 Task: In the Contact  Sadie.Williams@bloomingdales.com, Create email and send with subject: 'Elevate Your Success: Introducing a Transformative Opportunity', and with mail content 'Good Morning,_x000D_
Welcome to a community of trailblazers and innovators. Discover a transformative opportunity that will empower you to thrive in your industry._x000D_
Thanks & Regards', attach the document: Agenda.pdf and insert image: visitingcard.jpg. Below Thanks and Regards, write facebook and insert the URL: 'www.facebook.com'. Mark checkbox to create task to follow up : In 1 week. Logged in from softage.10@softage.net
Action: Mouse moved to (77, 71)
Screenshot: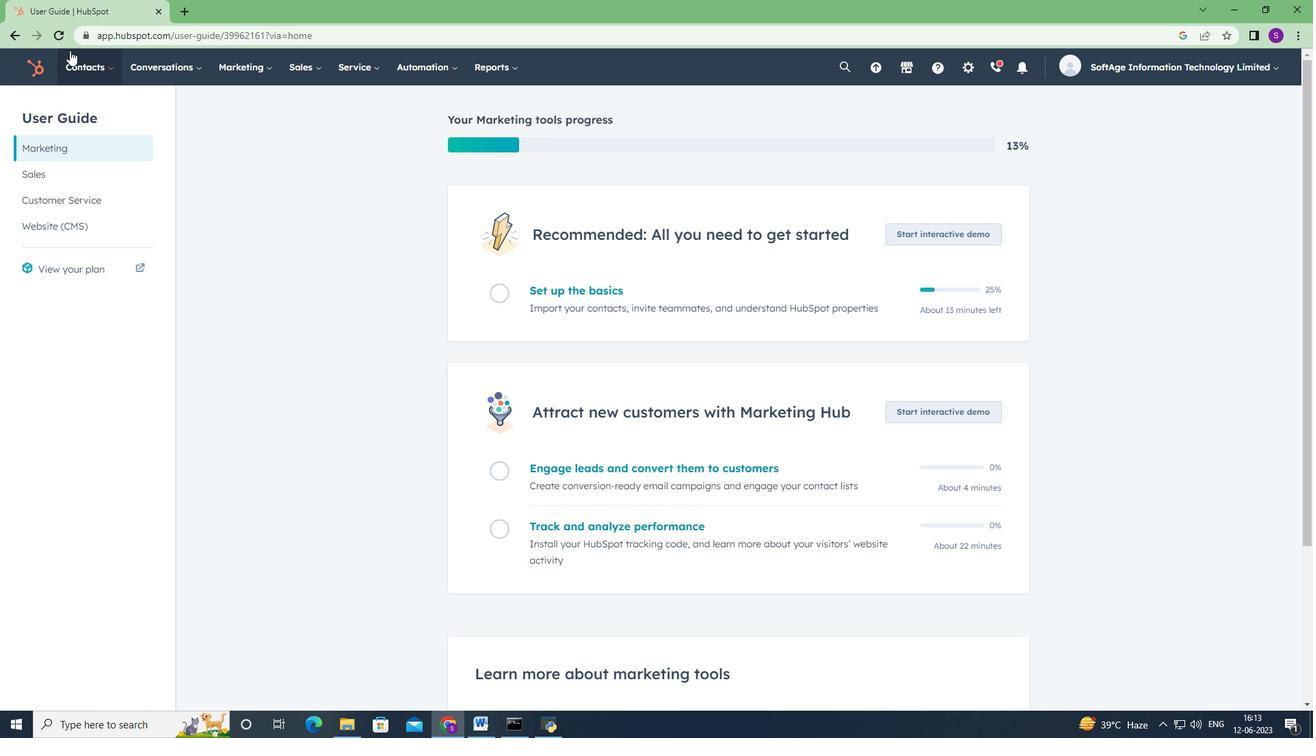 
Action: Mouse pressed left at (77, 71)
Screenshot: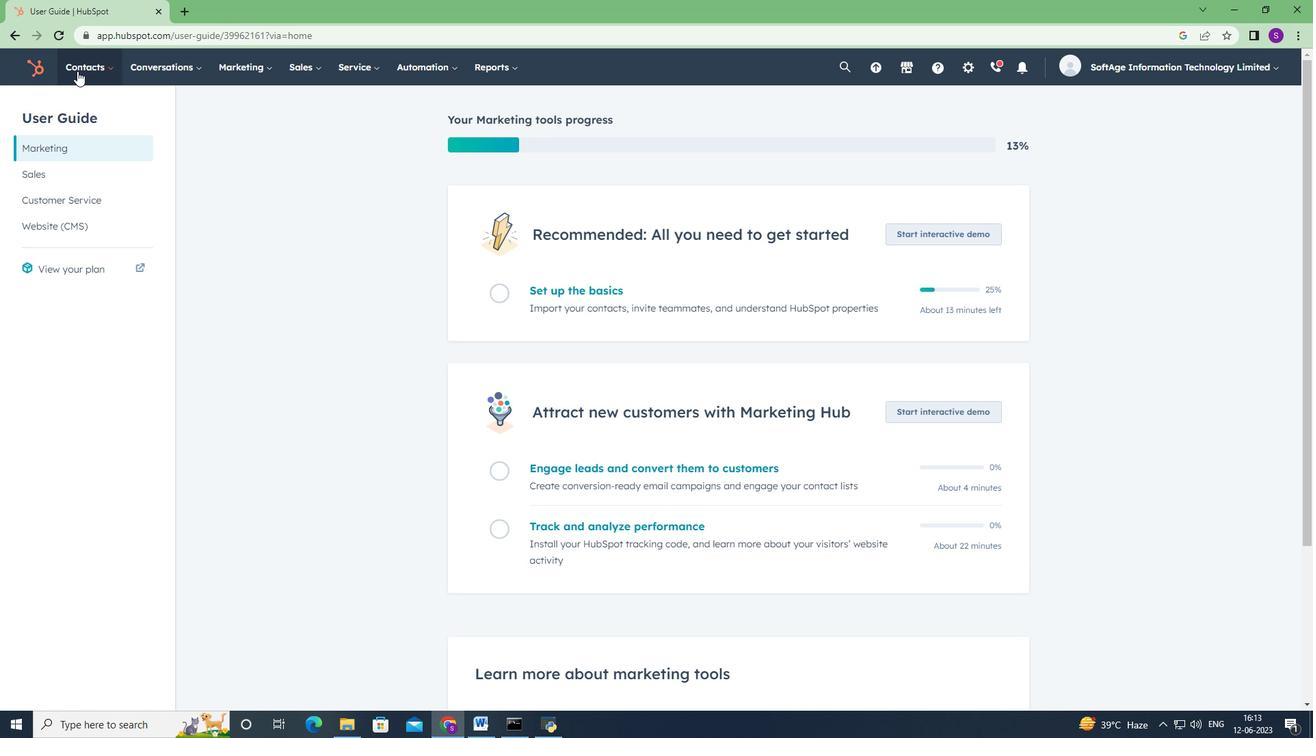 
Action: Mouse moved to (112, 140)
Screenshot: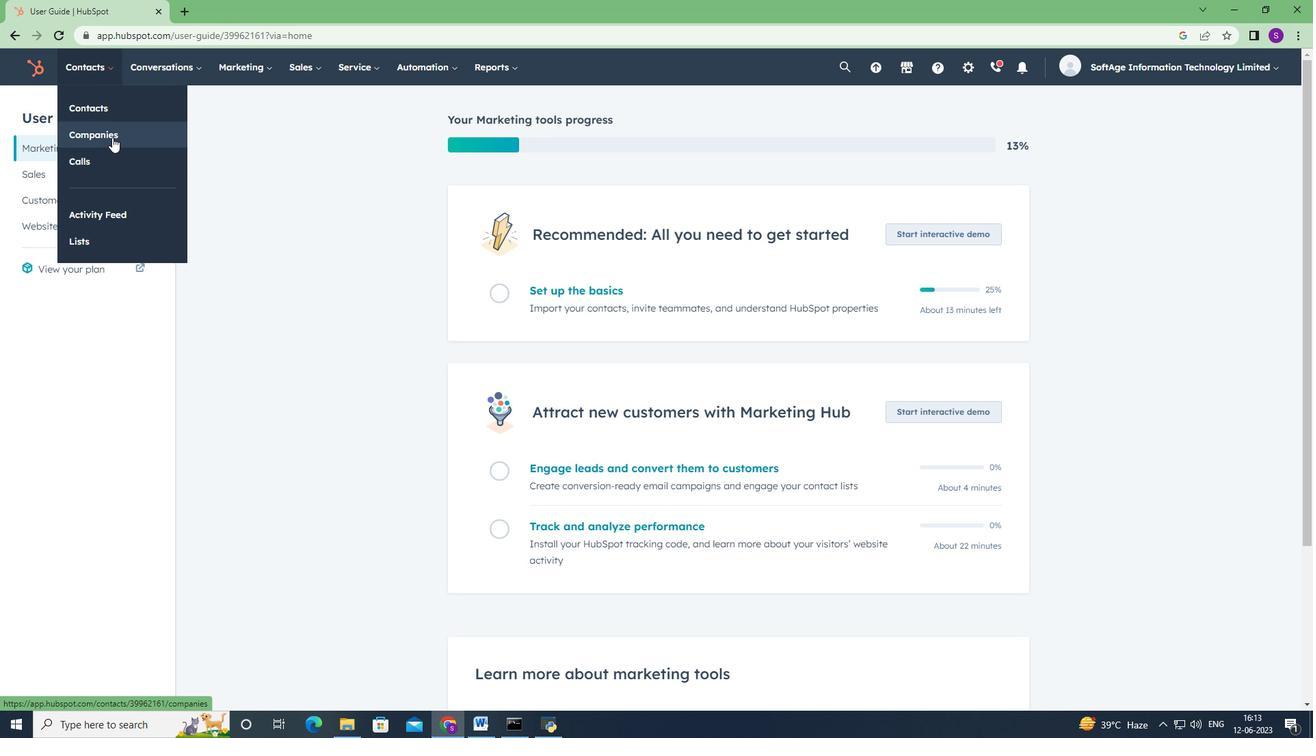 
Action: Mouse pressed left at (112, 140)
Screenshot: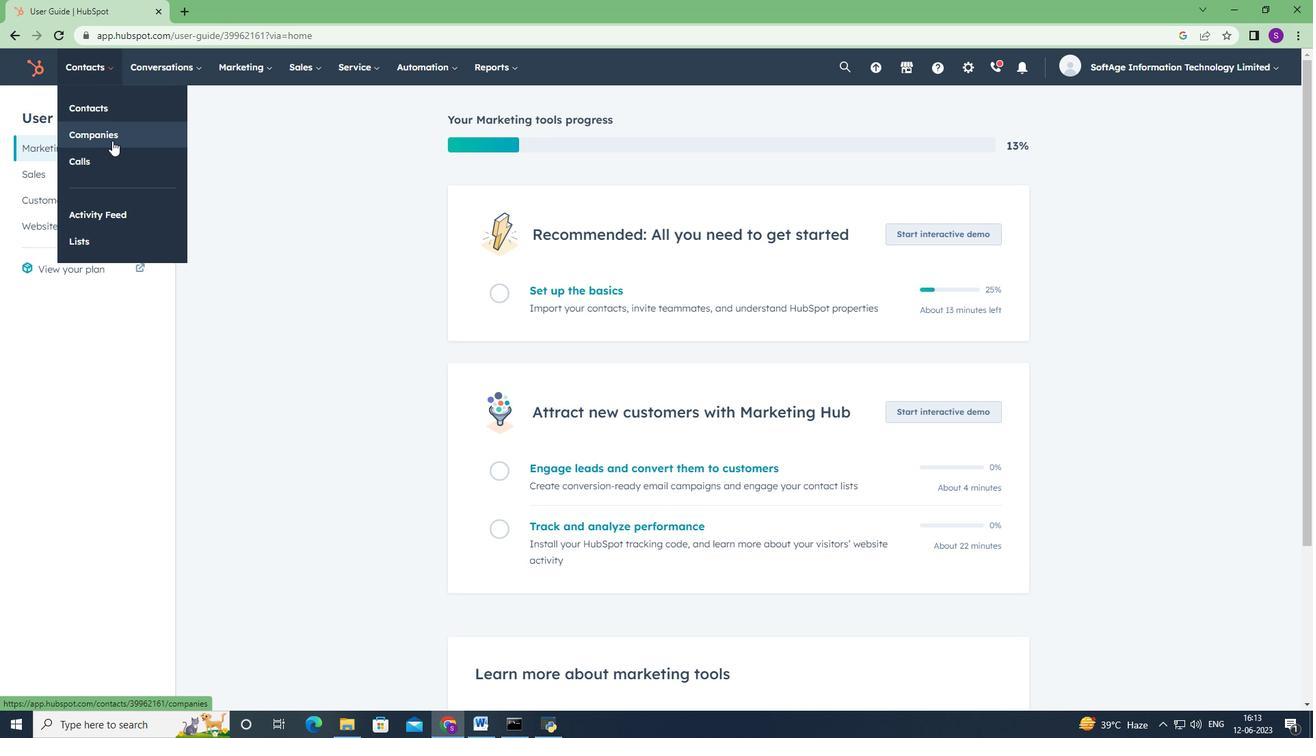 
Action: Mouse moved to (94, 66)
Screenshot: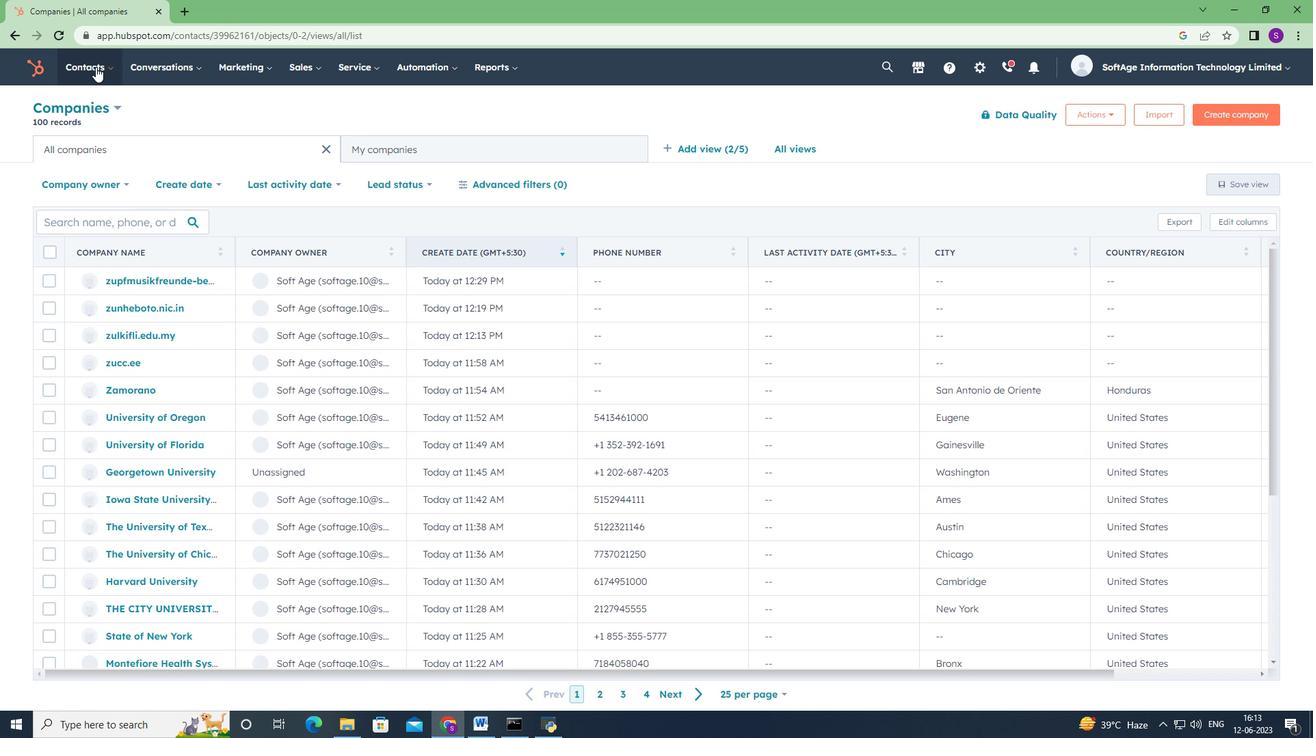 
Action: Mouse pressed left at (94, 66)
Screenshot: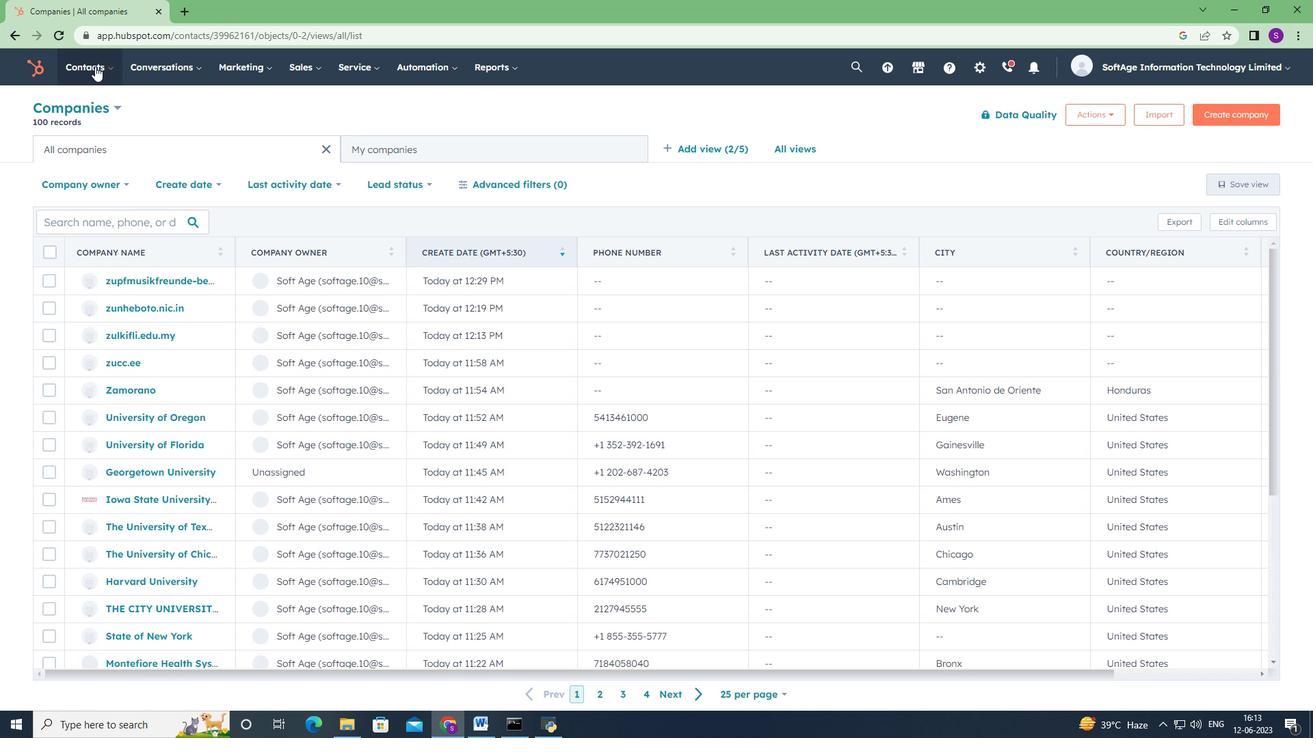 
Action: Mouse moved to (90, 106)
Screenshot: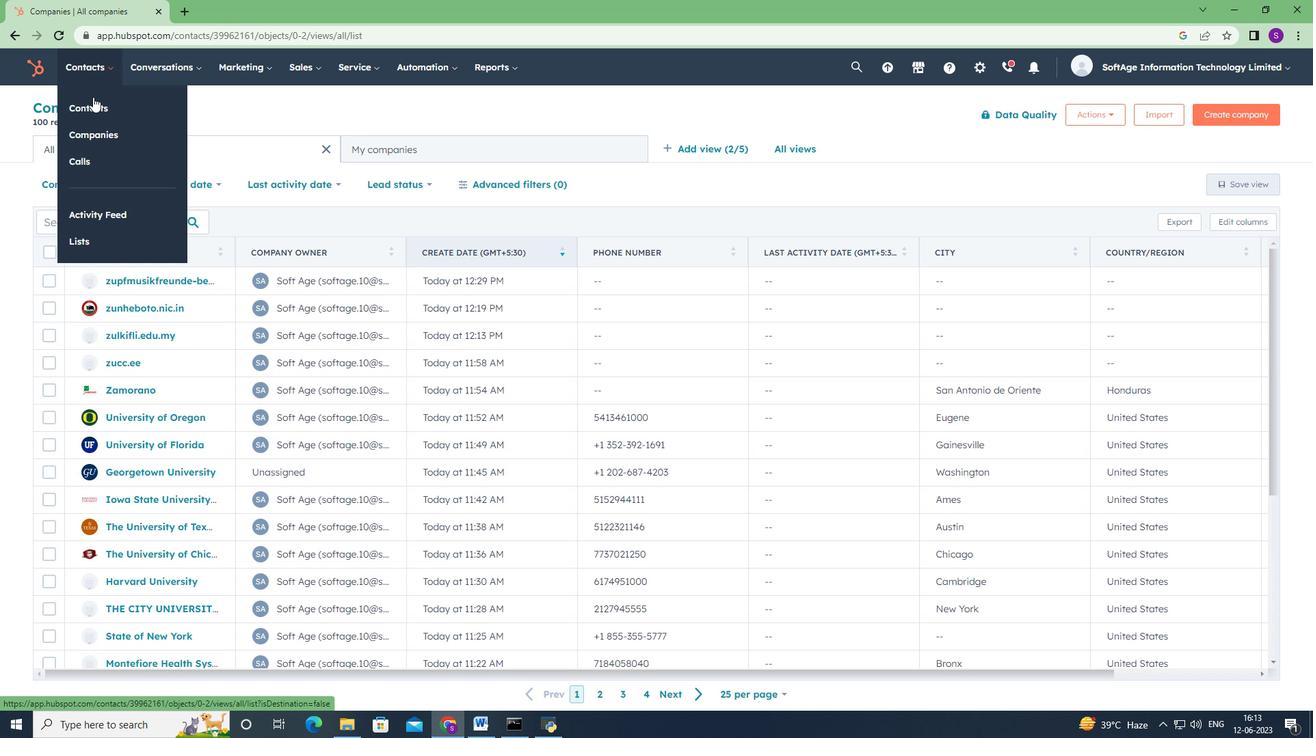 
Action: Mouse pressed left at (90, 106)
Screenshot: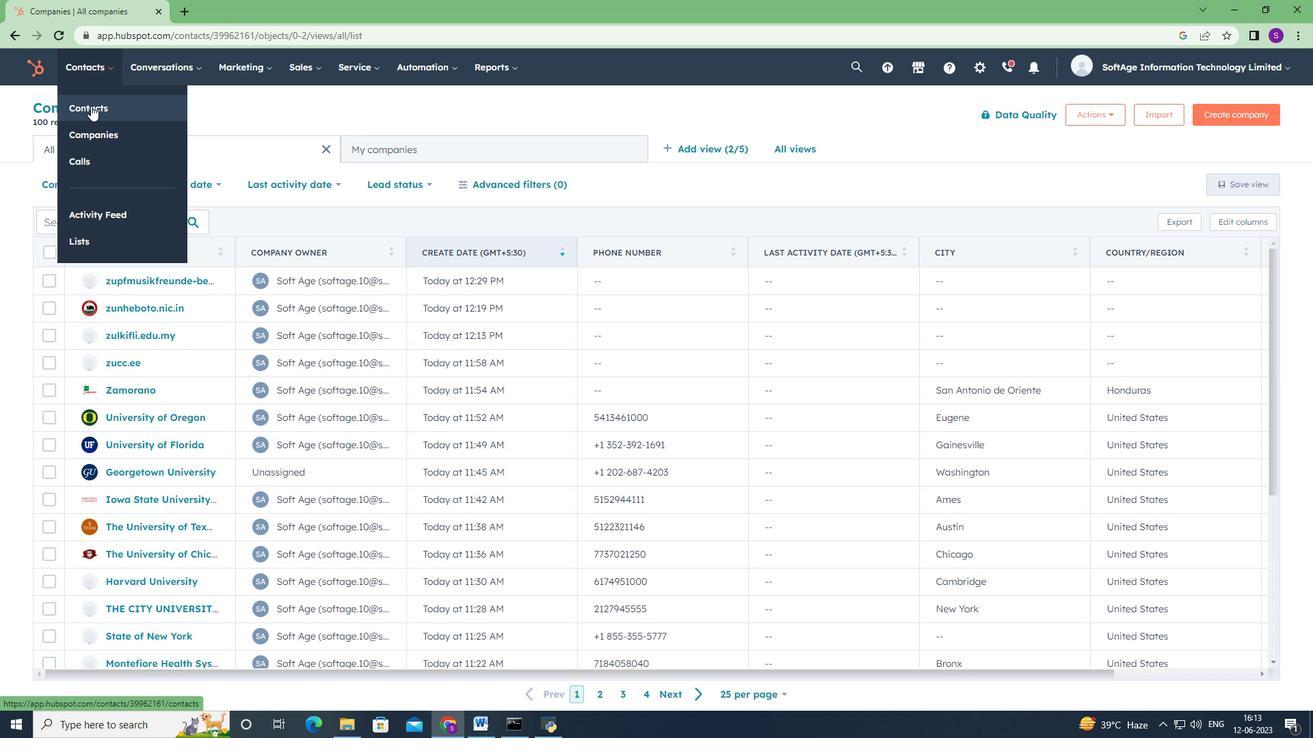 
Action: Mouse moved to (128, 218)
Screenshot: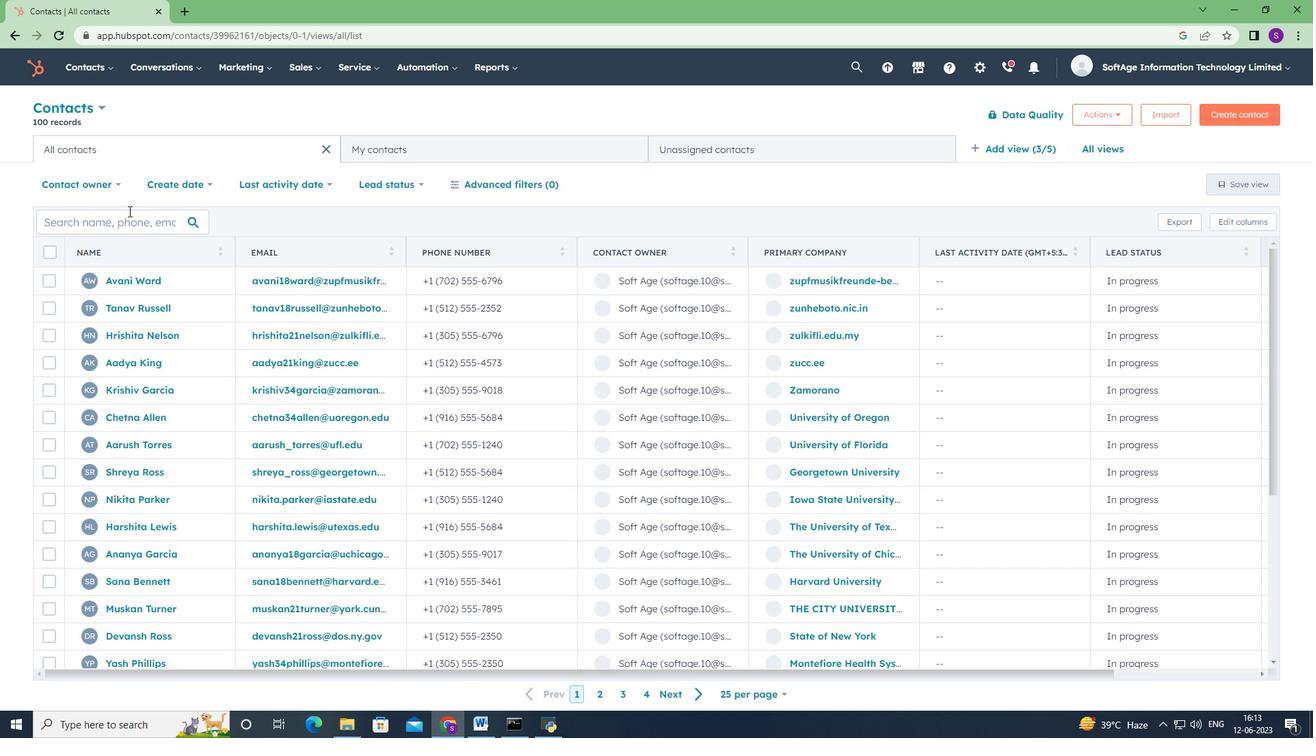 
Action: Mouse pressed left at (128, 218)
Screenshot: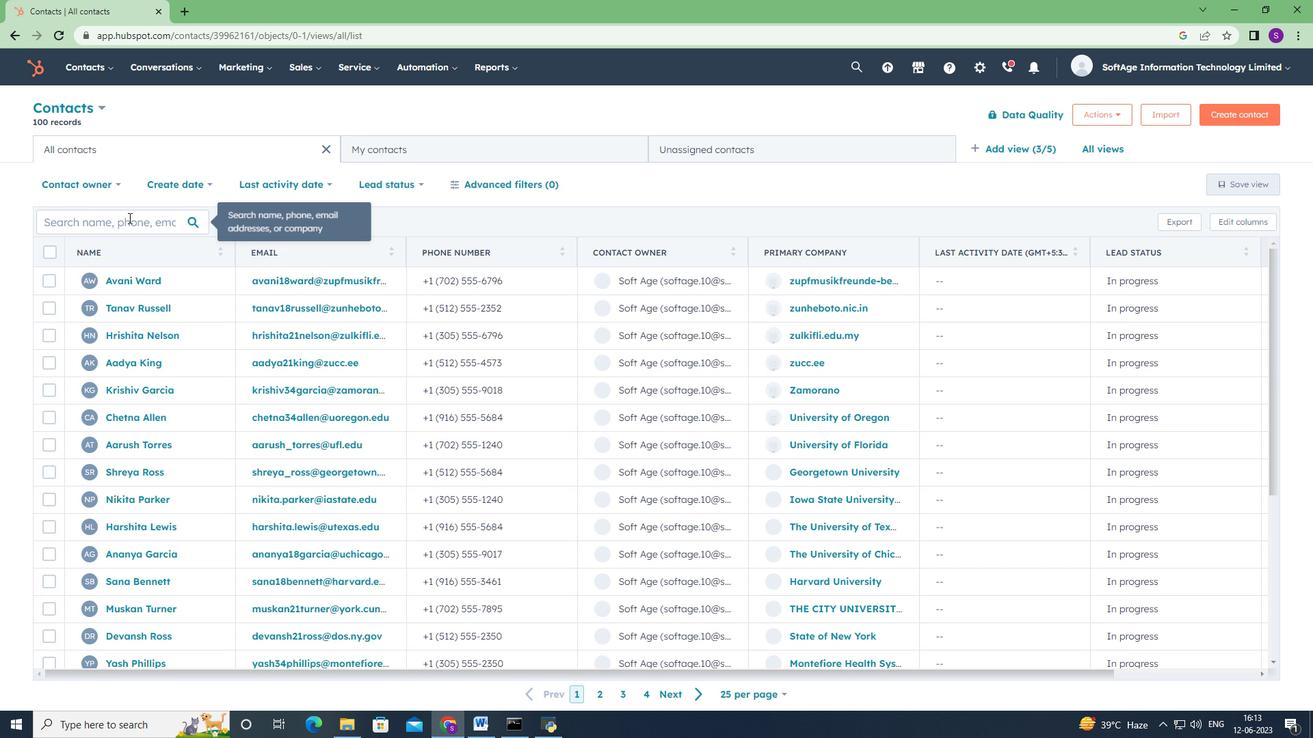 
Action: Mouse moved to (125, 220)
Screenshot: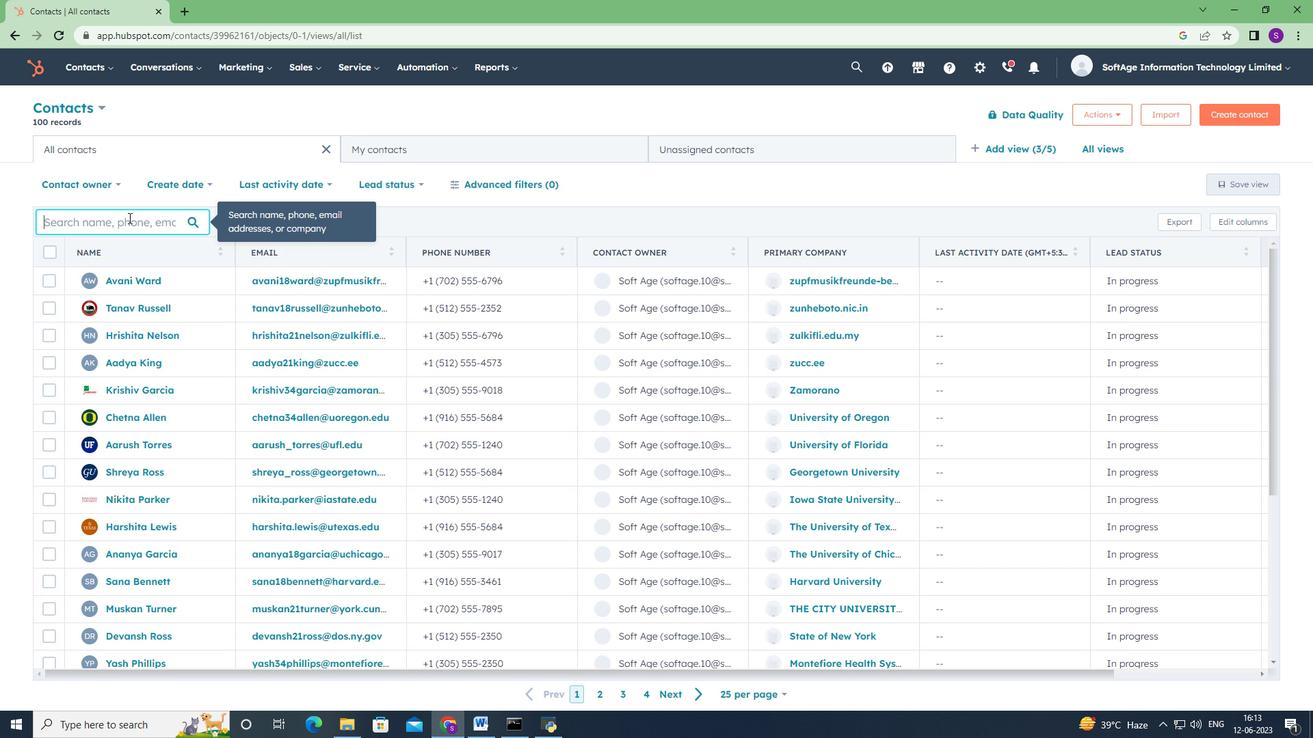 
Action: Key pressed <Key.shift>Sadie.williams<Key.space><Key.backspace><Key.shift><Key.shift><Key.shift><Key.shift><Key.shift><Key.shift><Key.shift><Key.shift><Key.shift><Key.shift>@bloomingdales,<Key.backspace>.com
Screenshot: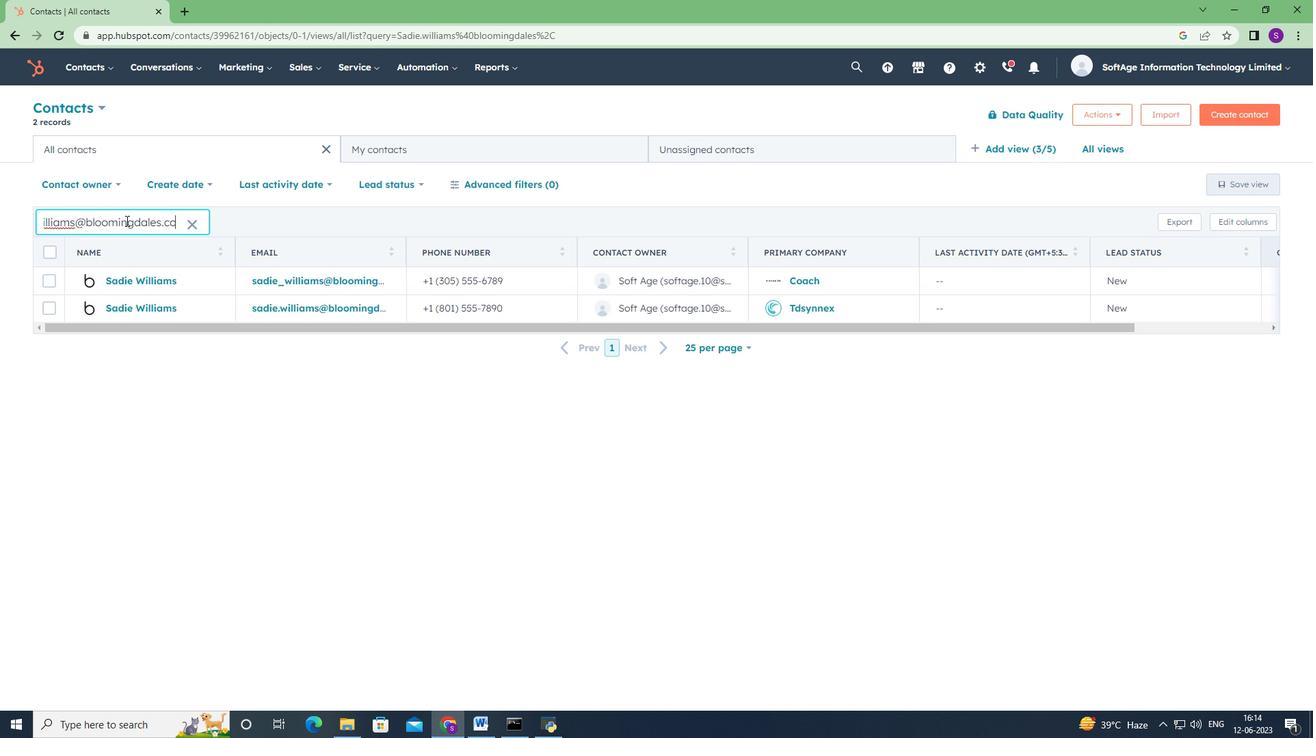 
Action: Mouse moved to (130, 312)
Screenshot: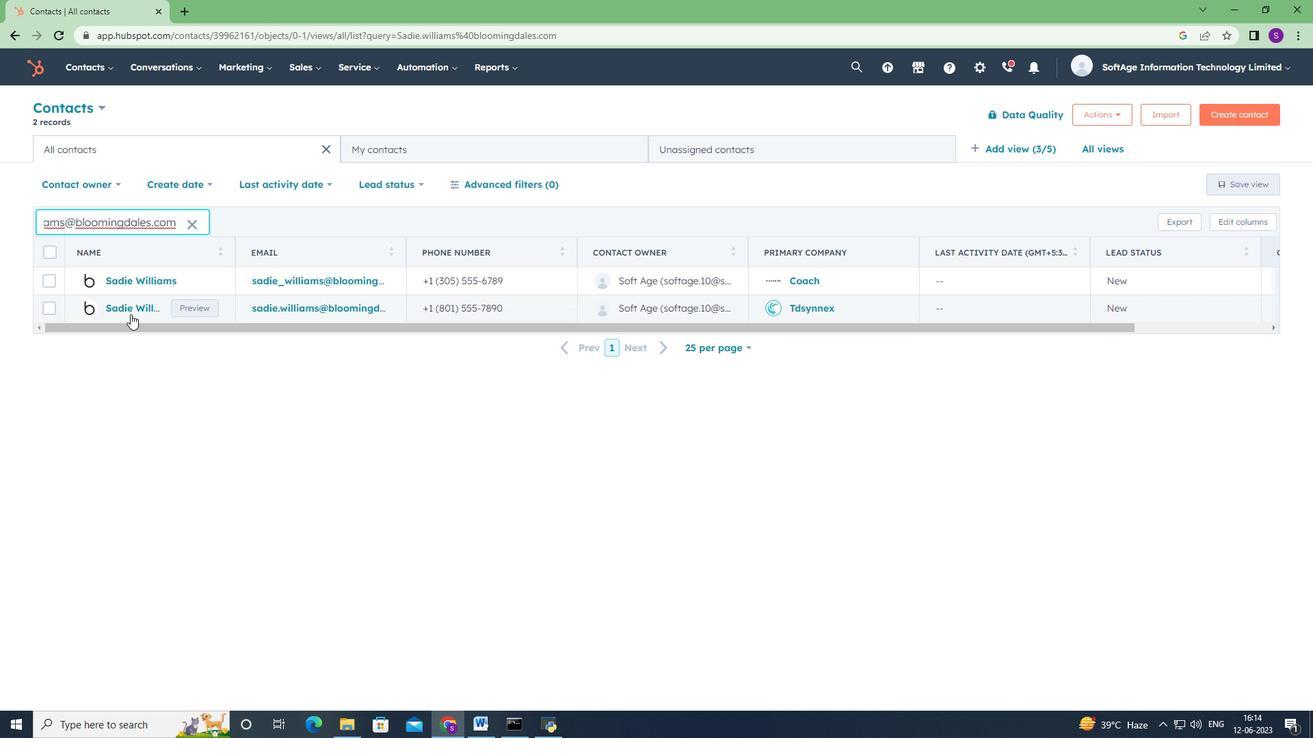 
Action: Mouse pressed left at (130, 312)
Screenshot: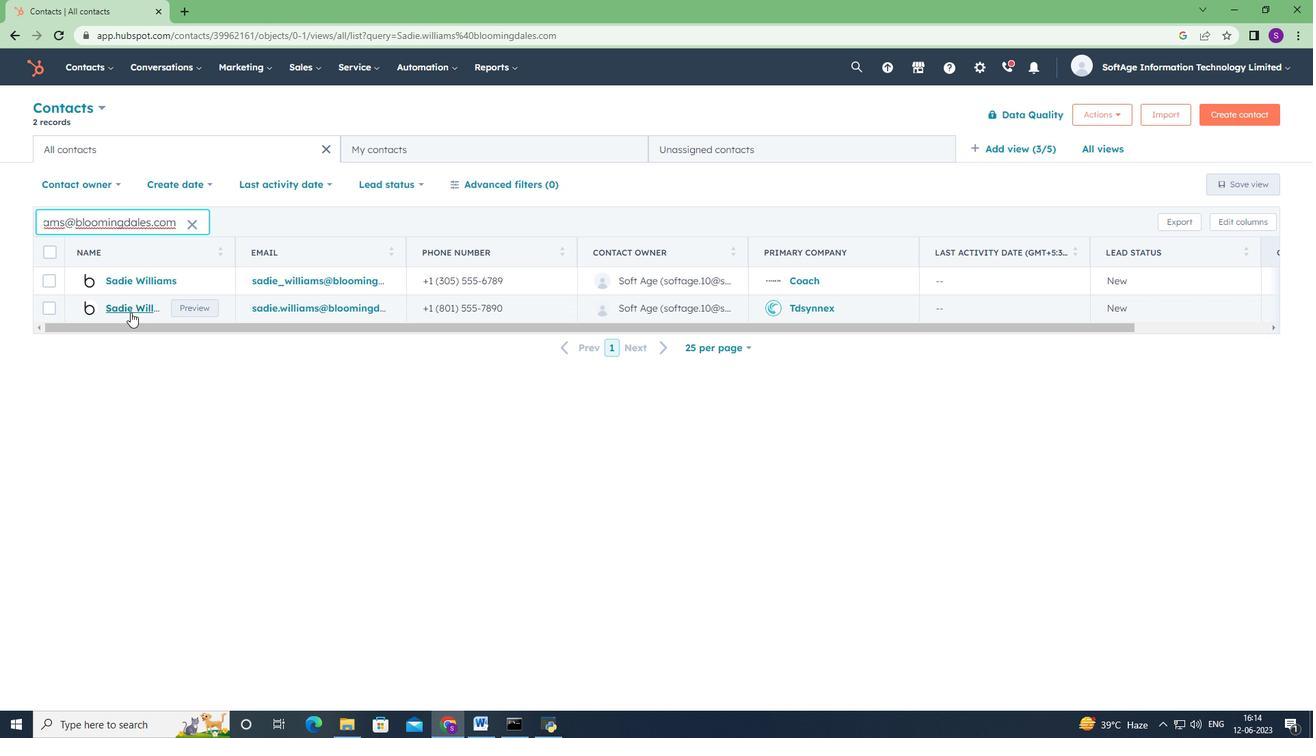 
Action: Mouse moved to (91, 225)
Screenshot: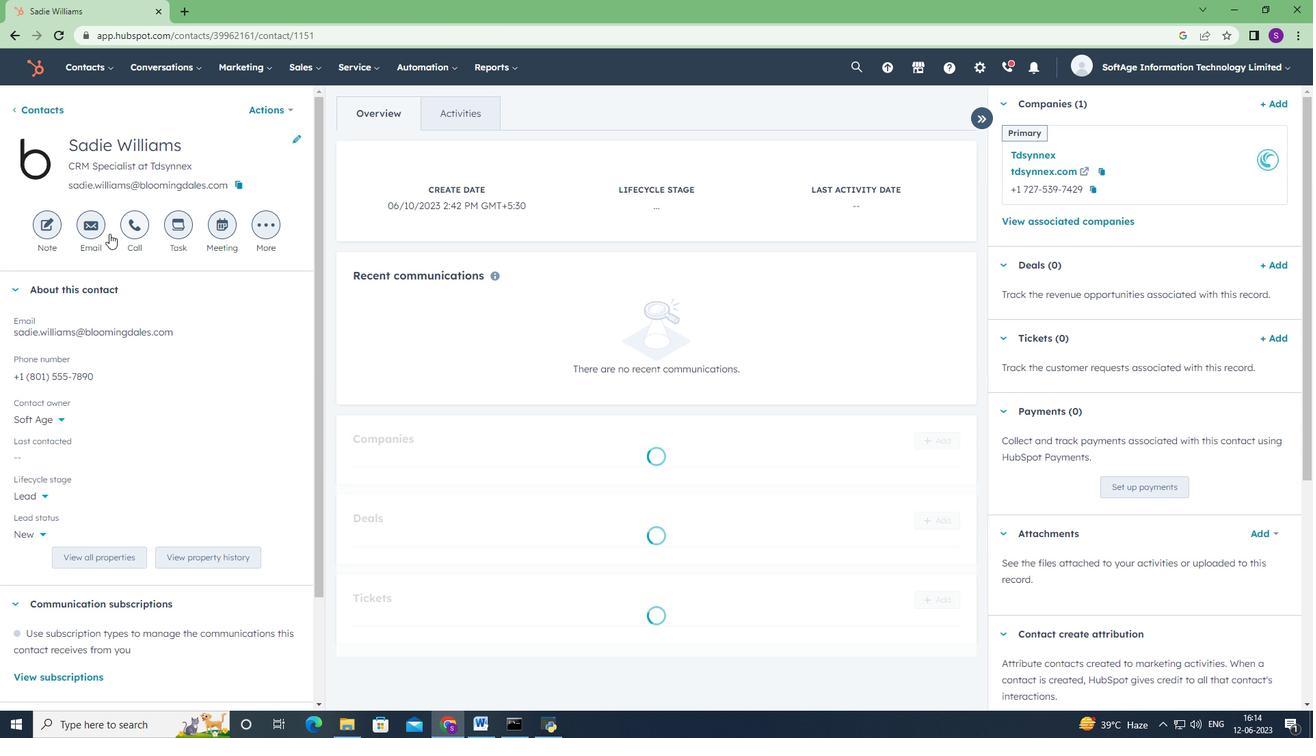 
Action: Mouse pressed left at (91, 225)
Screenshot: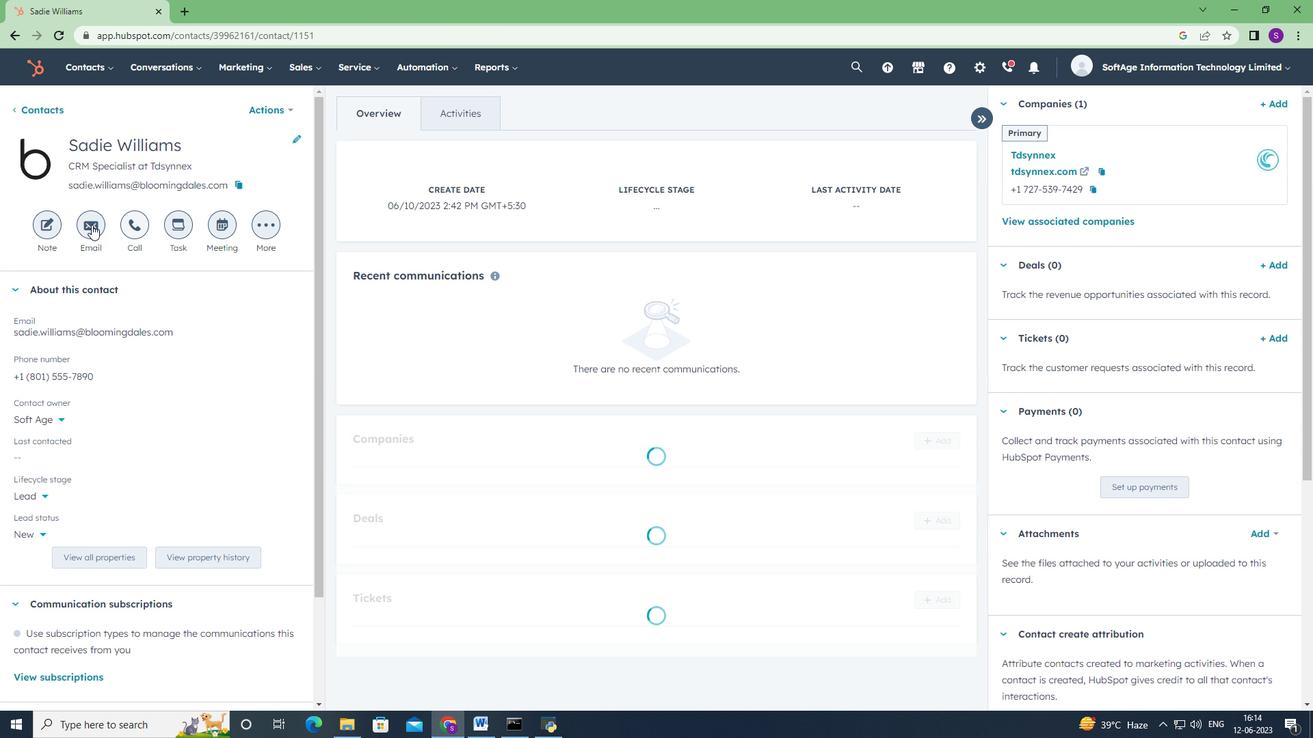 
Action: Mouse moved to (837, 463)
Screenshot: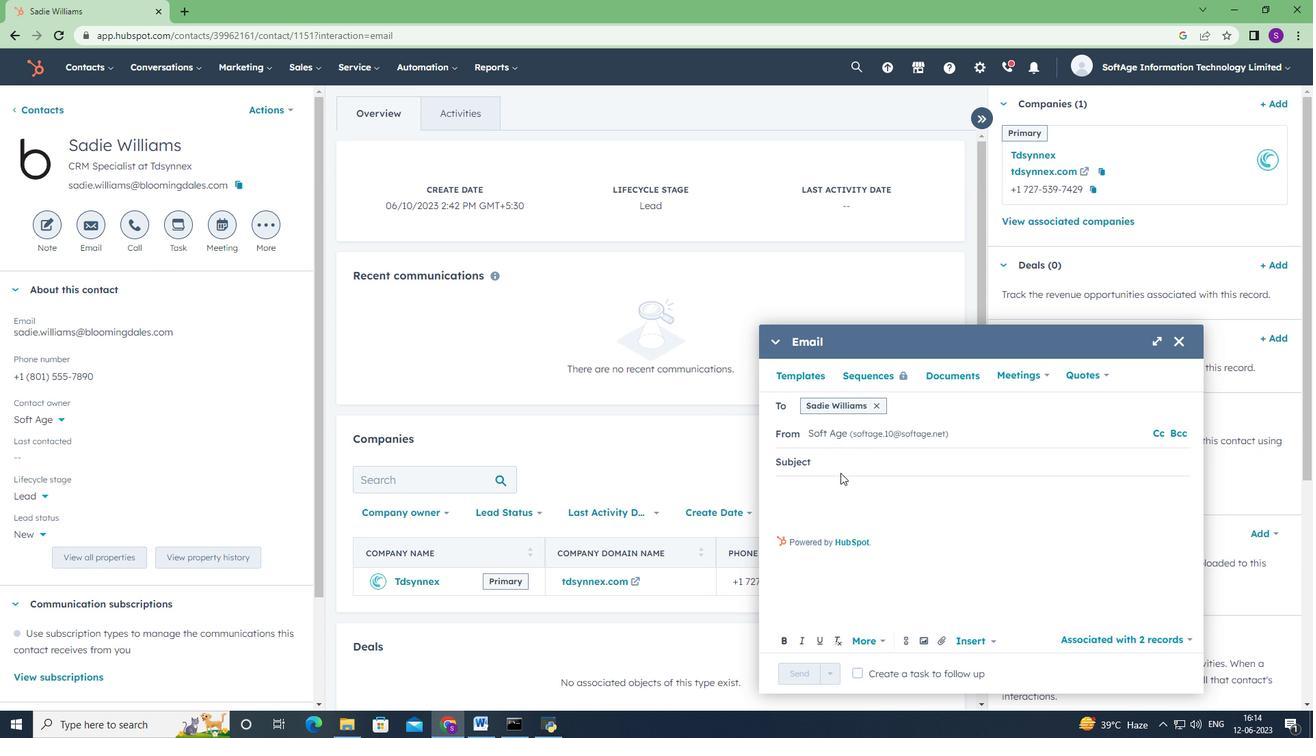 
Action: Mouse pressed left at (837, 463)
Screenshot: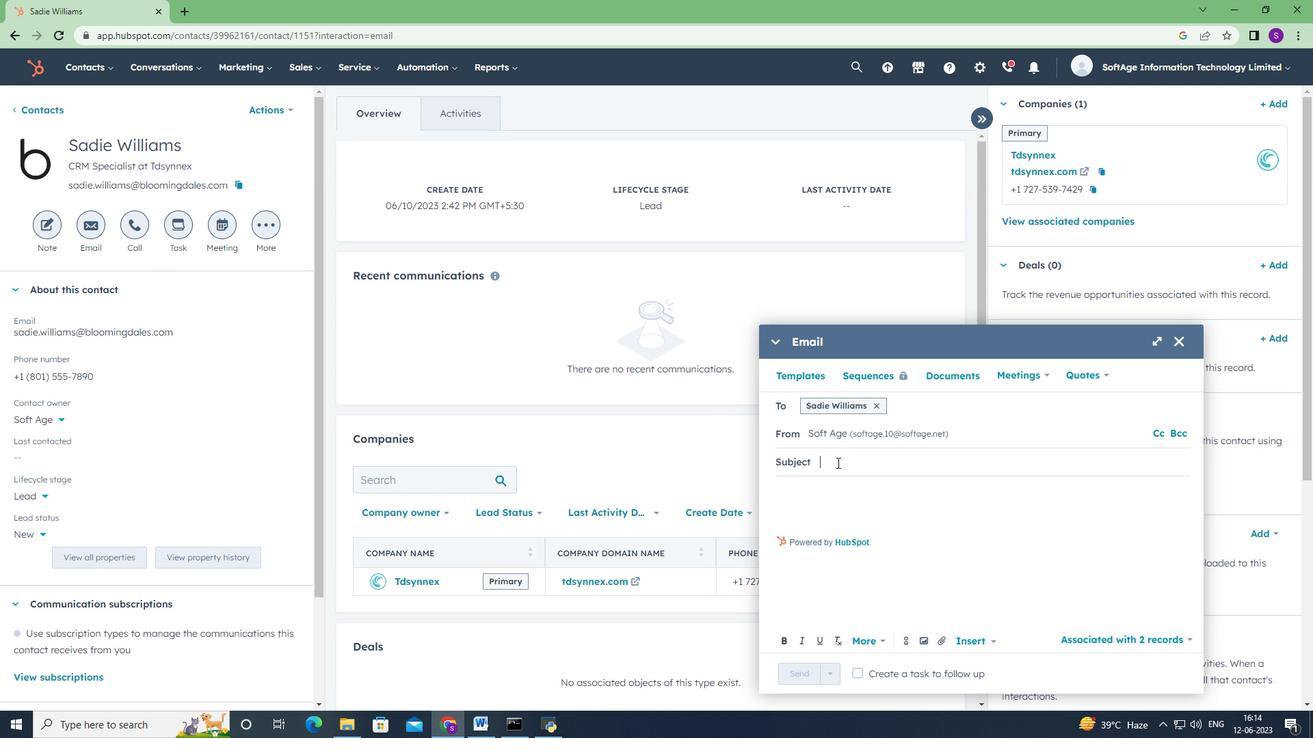 
Action: Key pressed <Key.shift><Key.shift>Elevate<Key.space><Key.shift>Your<Key.space>success<Key.shift><Key.shift><Key.shift><Key.shift><Key.shift><Key.shift><Key.shift><Key.shift>:<Key.space><Key.shift>Introducing<Key.space>a<Key.space><Key.shift>Transformative<Key.space><Key.shift>Opportunity
Screenshot: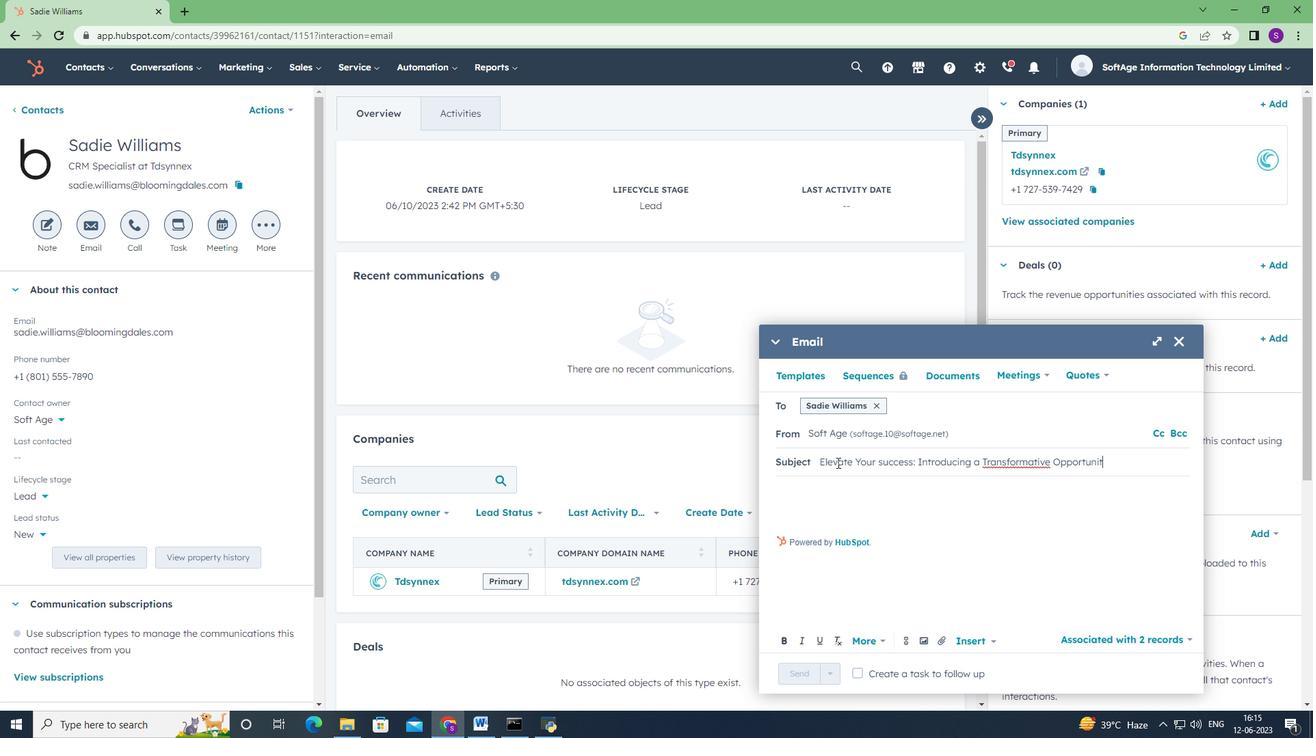 
Action: Mouse moved to (811, 490)
Screenshot: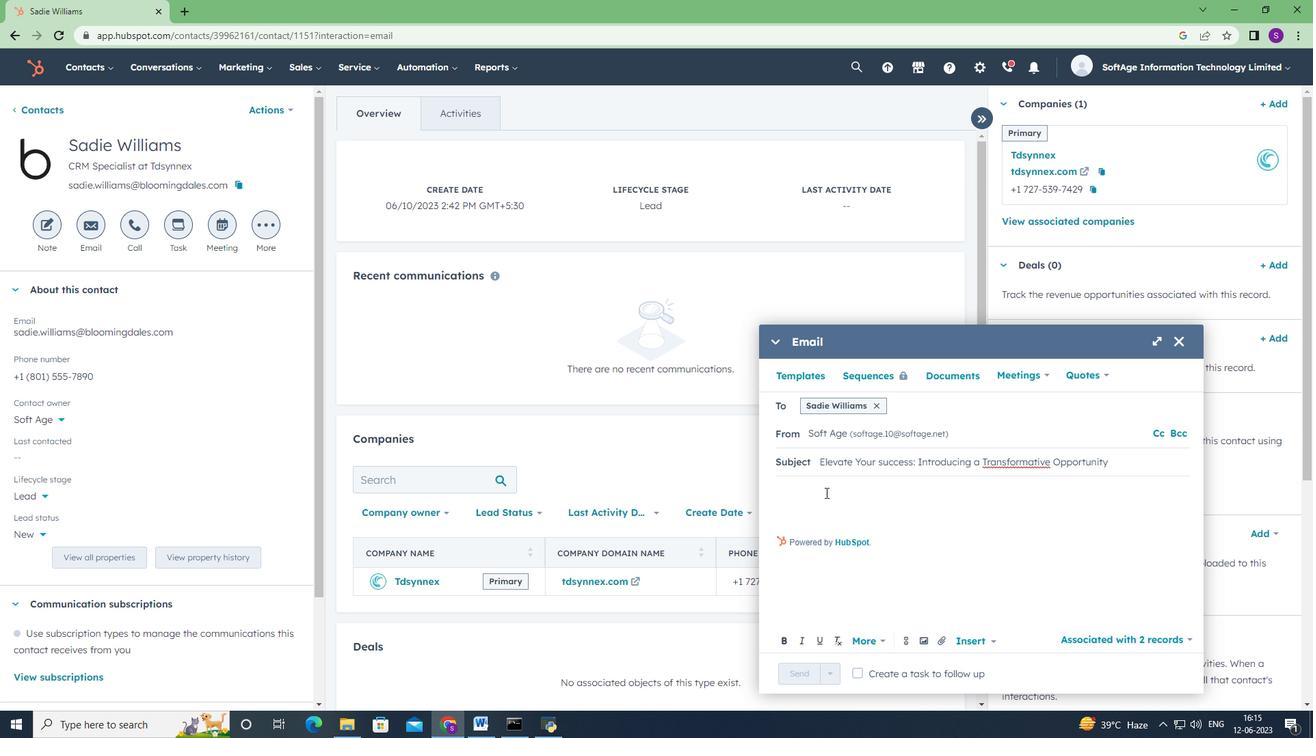 
Action: Mouse pressed left at (811, 490)
Screenshot: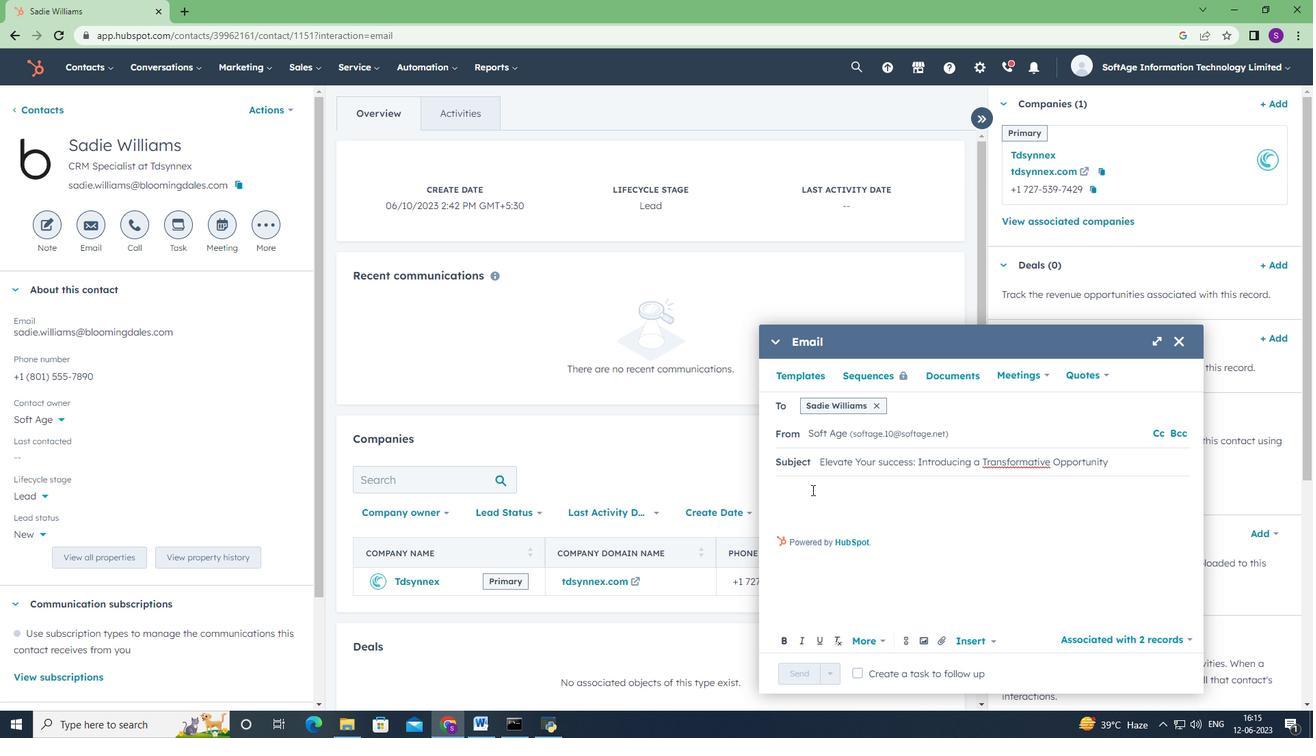 
Action: Key pressed <Key.shift>Good<Key.space><Key.shift><Key.shift><Key.shift><Key.shift><Key.shift><Key.shift><Key.shift><Key.shift><Key.shift><Key.shift><Key.shift><Key.shift><Key.shift><Key.shift>N<Key.backspace><Key.shift>Morning<Key.enter><Key.shift><Key.shift><Key.shift><Key.shift><Key.shift><Key.shift><Key.shift><Key.shift><Key.shift><Key.shift><Key.shift><Key.shift><Key.shift><Key.shift><Key.shift><Key.shift><Key.shift><Key.shift>Welcome<Key.space>to<Key.space>a<Key.space>community<Key.space>of<Key.space>trailblazers<Key.space>and<Key.space>innovators.<Key.space><Key.shift>Discover<Key.space>a<Key.space>transformative<Key.space>opportunity<Key.space>that<Key.space>will<Key.space>empower<Key.space>you<Key.space>to<Key.space>thrive<Key.space>in<Key.space>your<Key.space>industry.<Key.enter><Key.shift>Thanks<Key.space><Key.shift><Key.shift><Key.shift><Key.shift><Key.shift><Key.shift><Key.shift><Key.shift><Key.shift><Key.shift><Key.shift><Key.shift><Key.shift><Key.shift><Key.shift><Key.shift><Key.shift>&<Key.space><Key.shift>Regards<Key.enter>
Screenshot: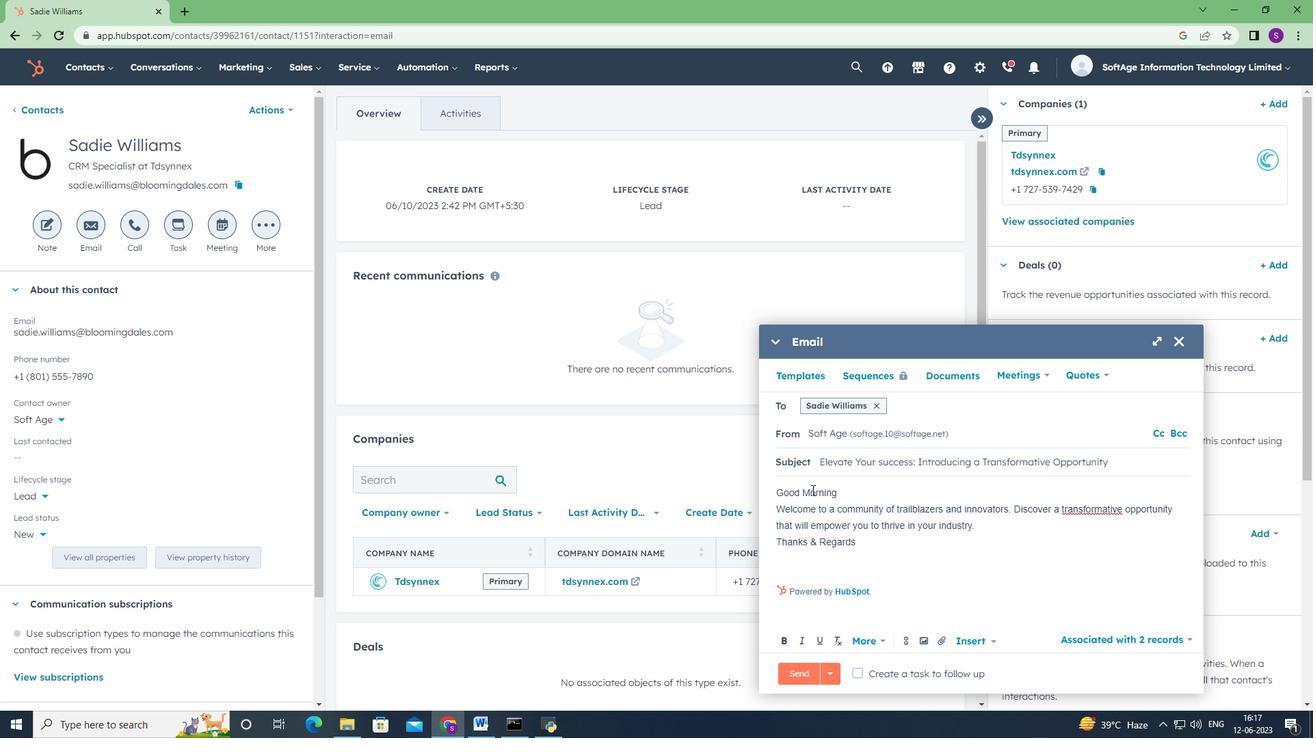 
Action: Mouse moved to (943, 643)
Screenshot: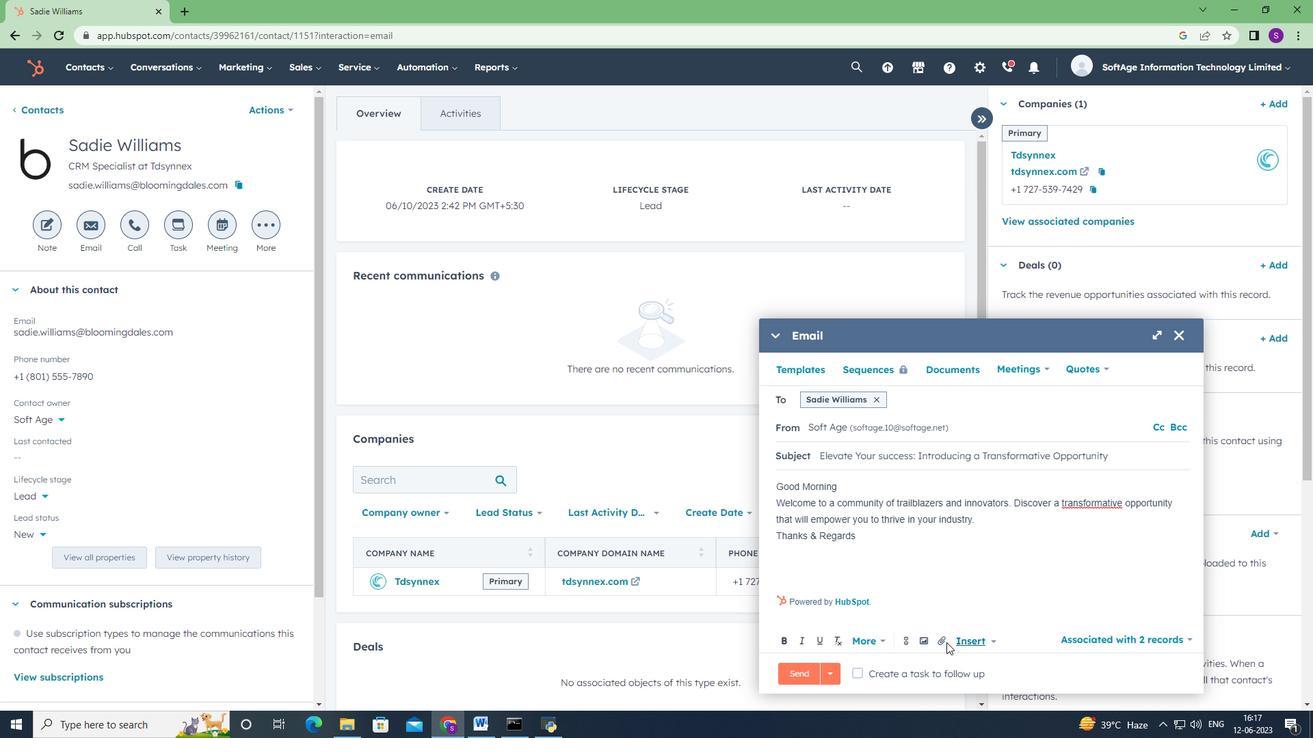 
Action: Mouse pressed left at (943, 643)
Screenshot: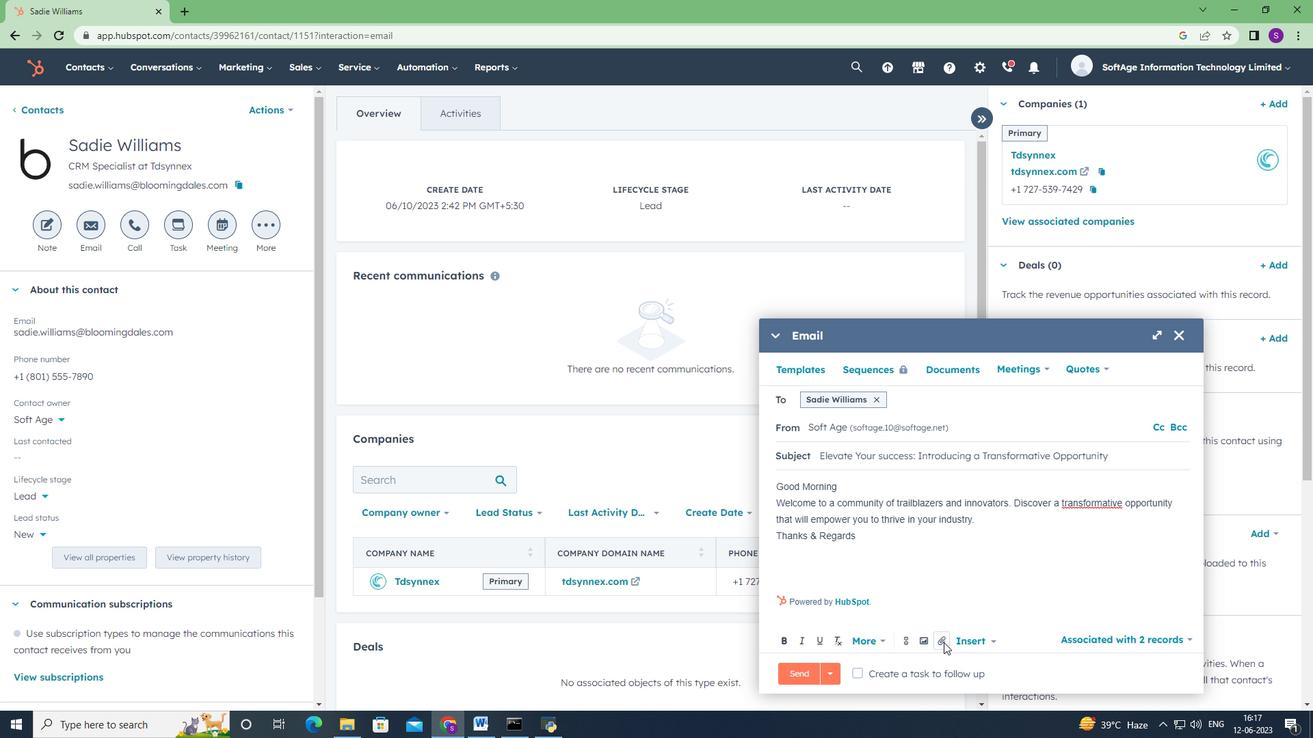 
Action: Mouse moved to (952, 597)
Screenshot: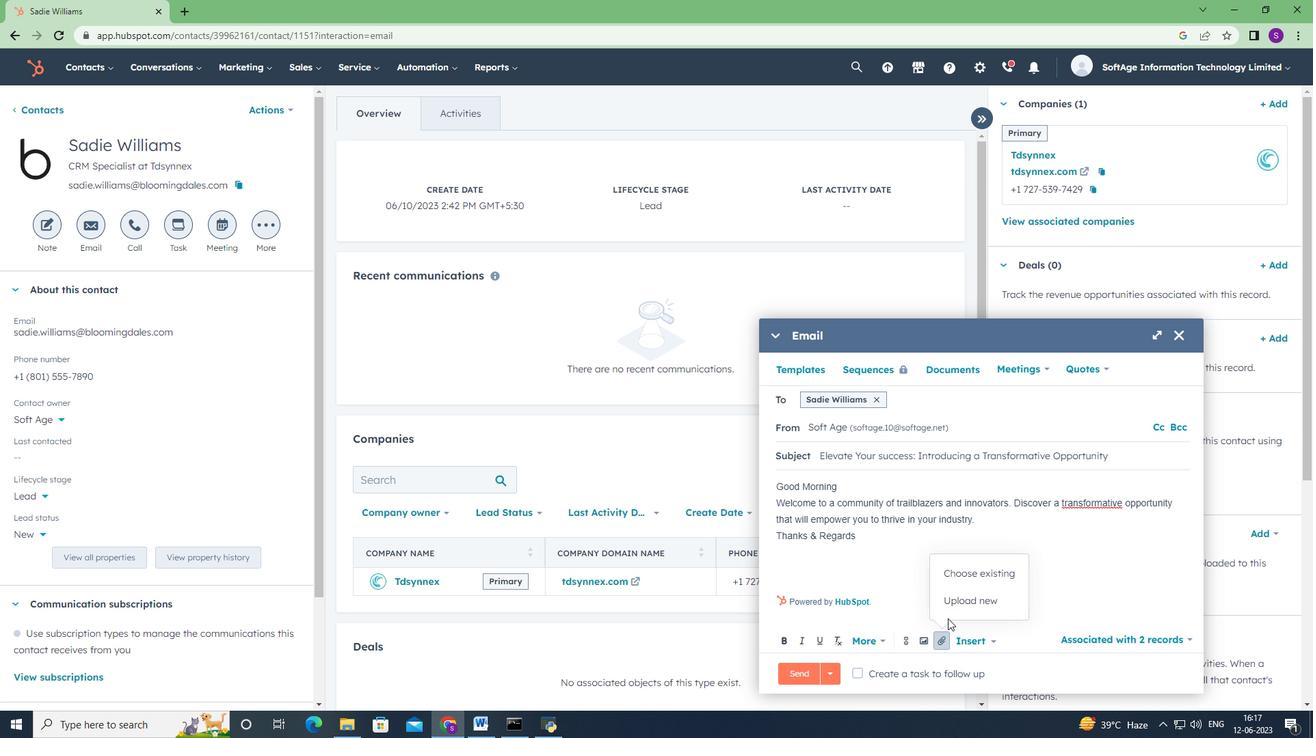 
Action: Mouse pressed left at (952, 597)
Screenshot: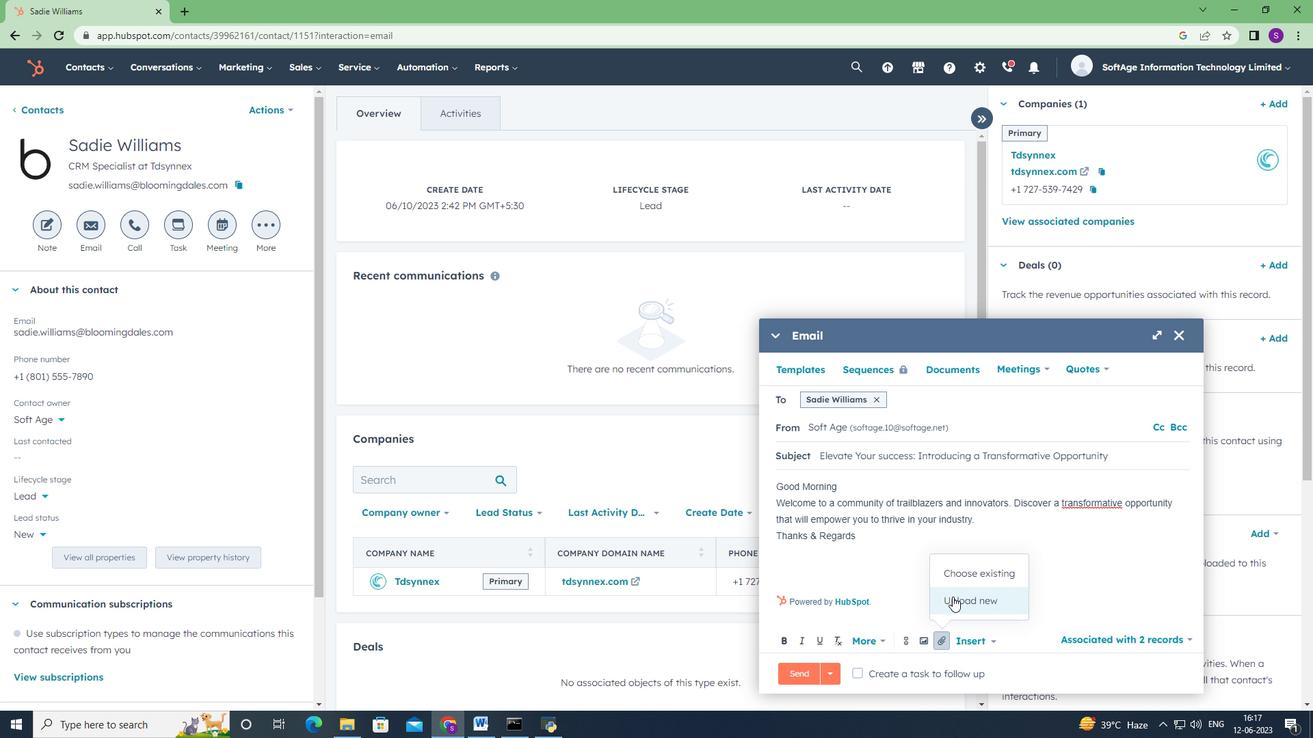 
Action: Mouse moved to (71, 167)
Screenshot: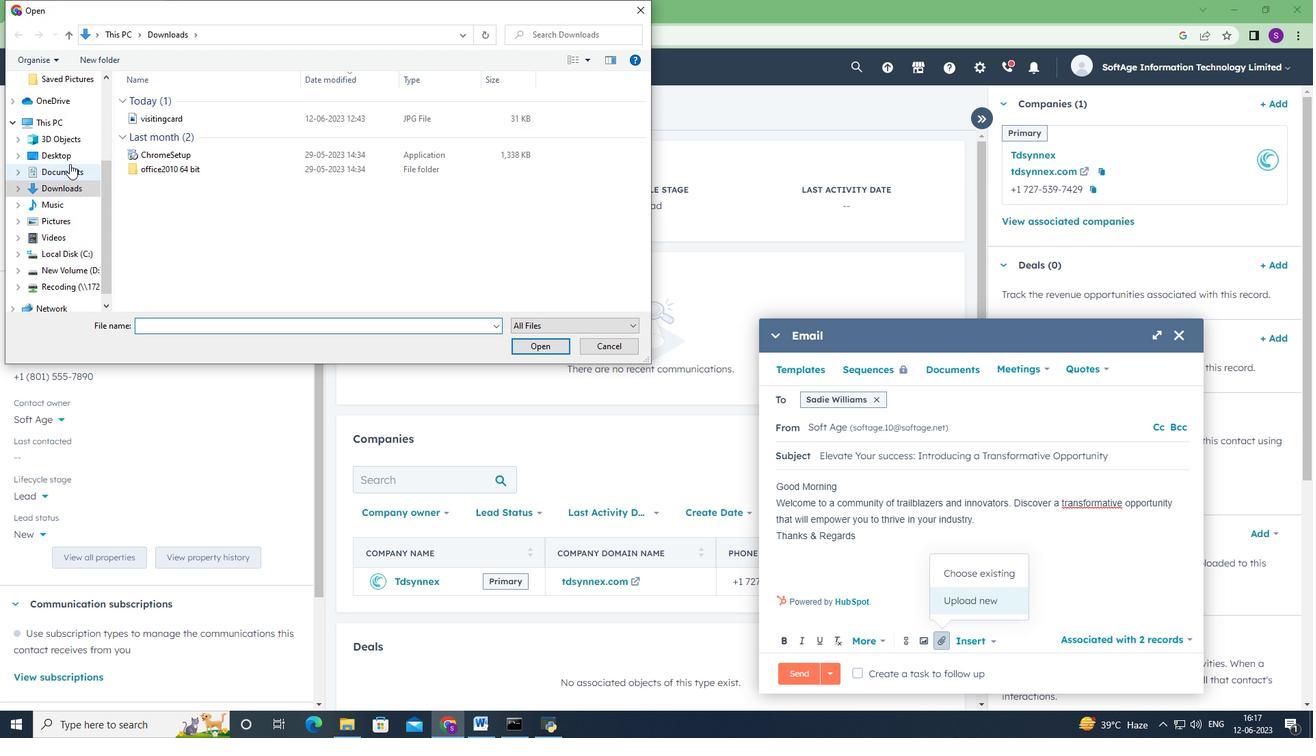 
Action: Mouse pressed left at (71, 167)
Screenshot: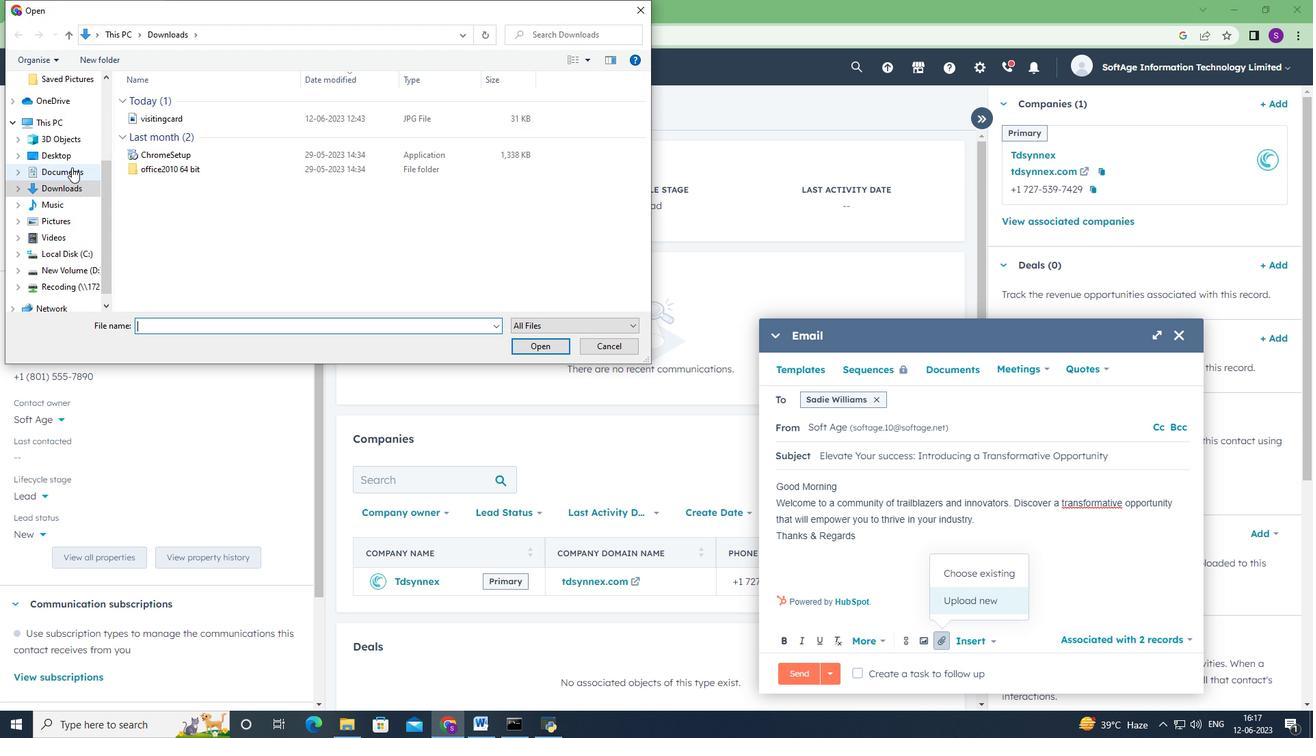 
Action: Mouse moved to (174, 99)
Screenshot: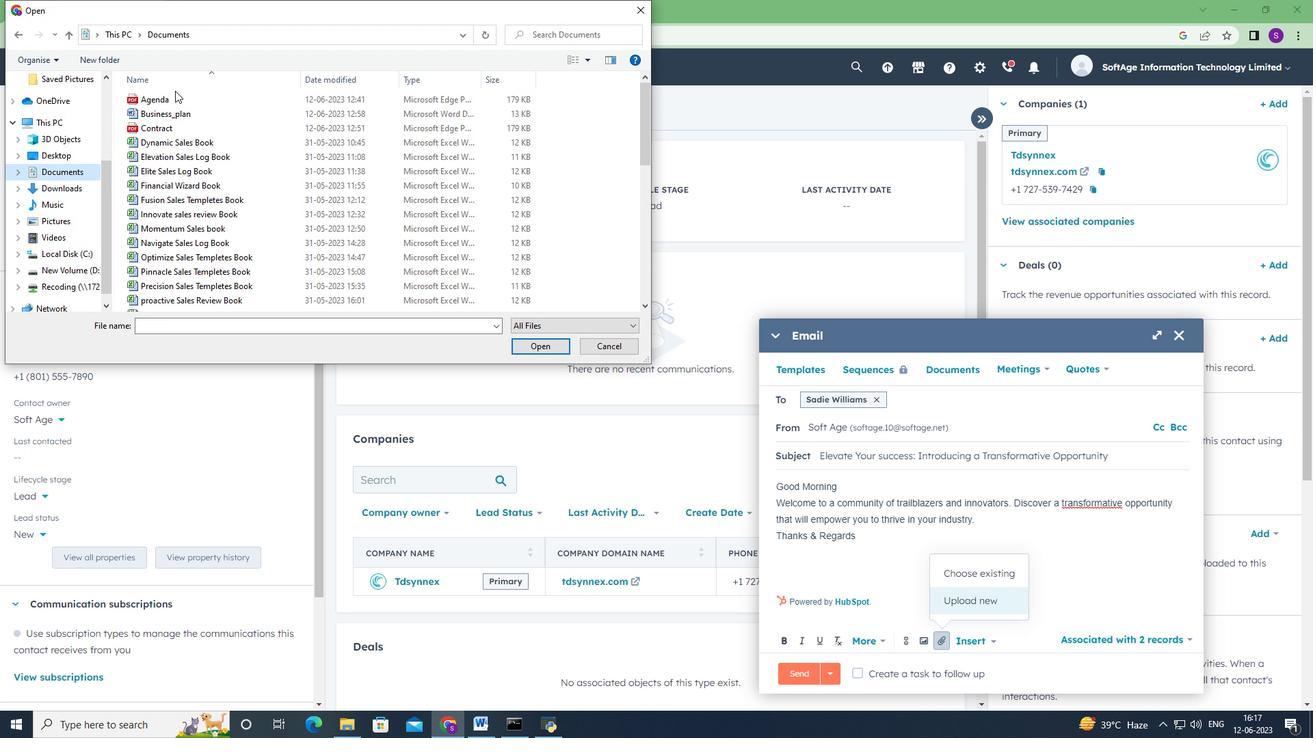 
Action: Mouse pressed left at (174, 99)
Screenshot: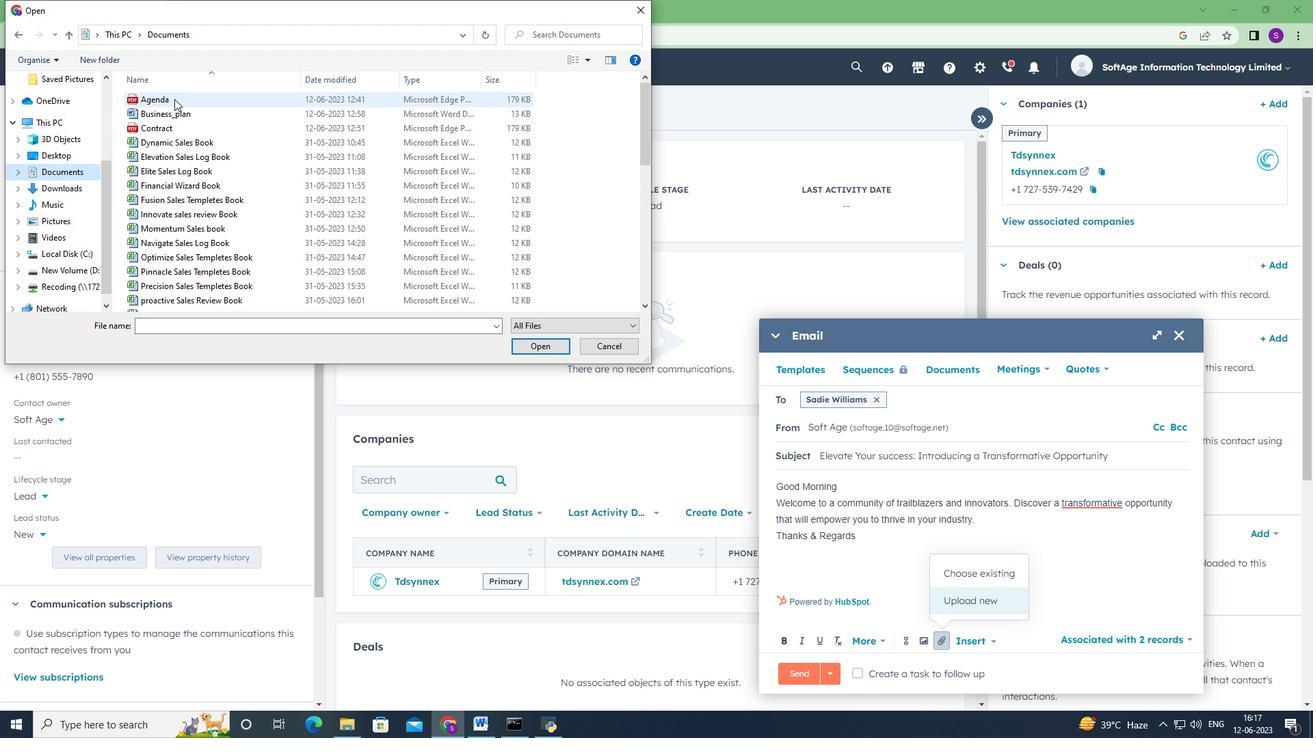 
Action: Mouse moved to (544, 348)
Screenshot: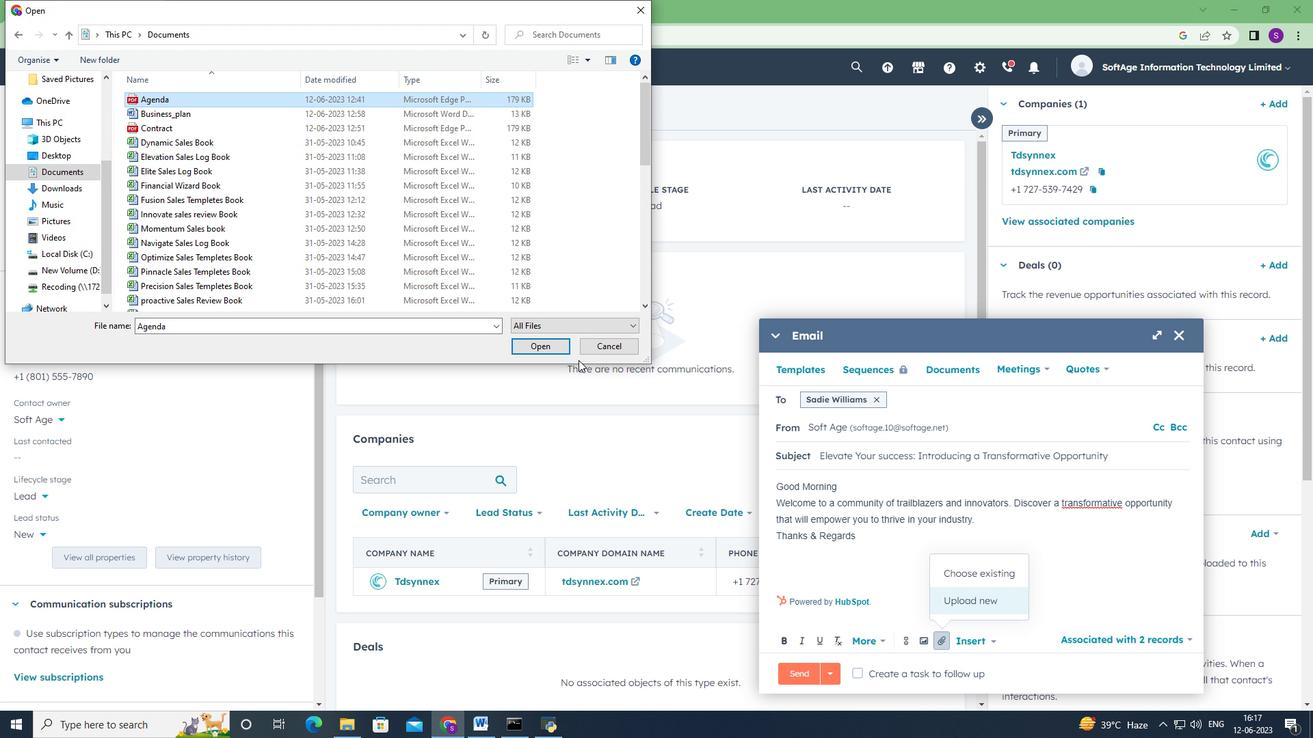 
Action: Mouse pressed left at (544, 348)
Screenshot: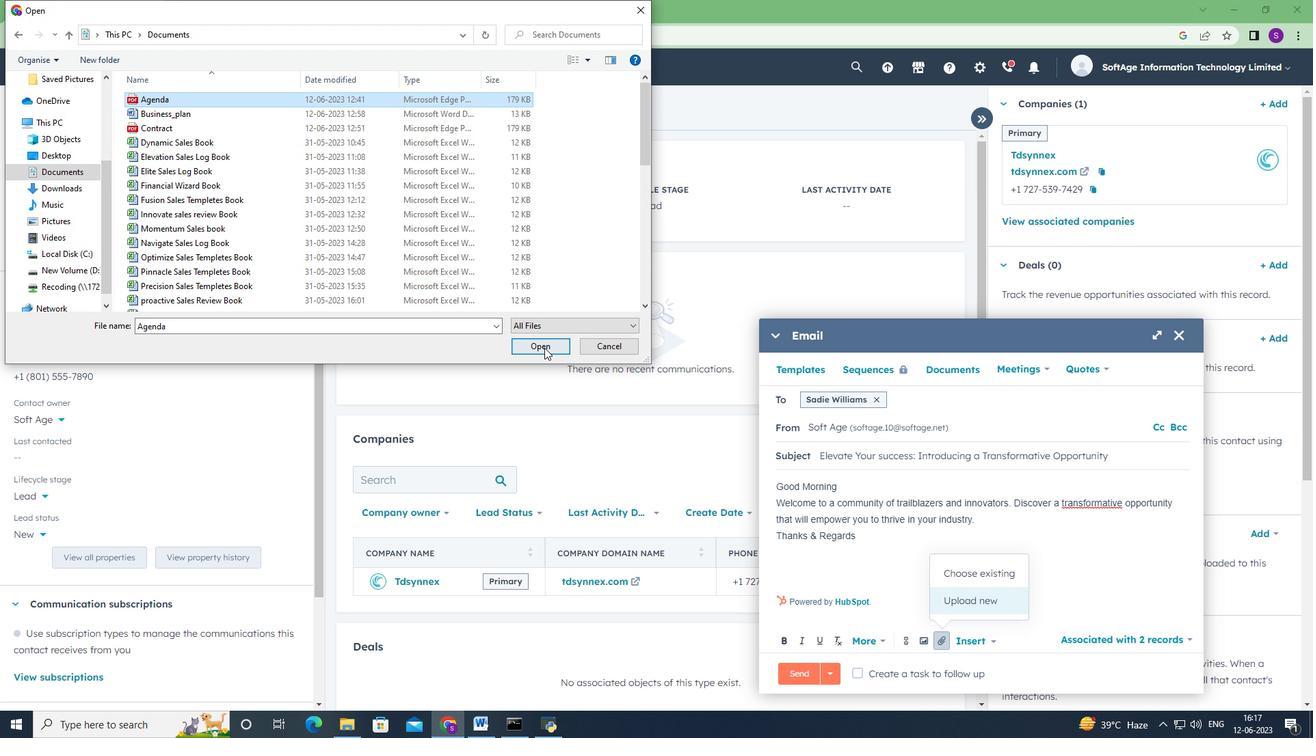 
Action: Mouse moved to (922, 605)
Screenshot: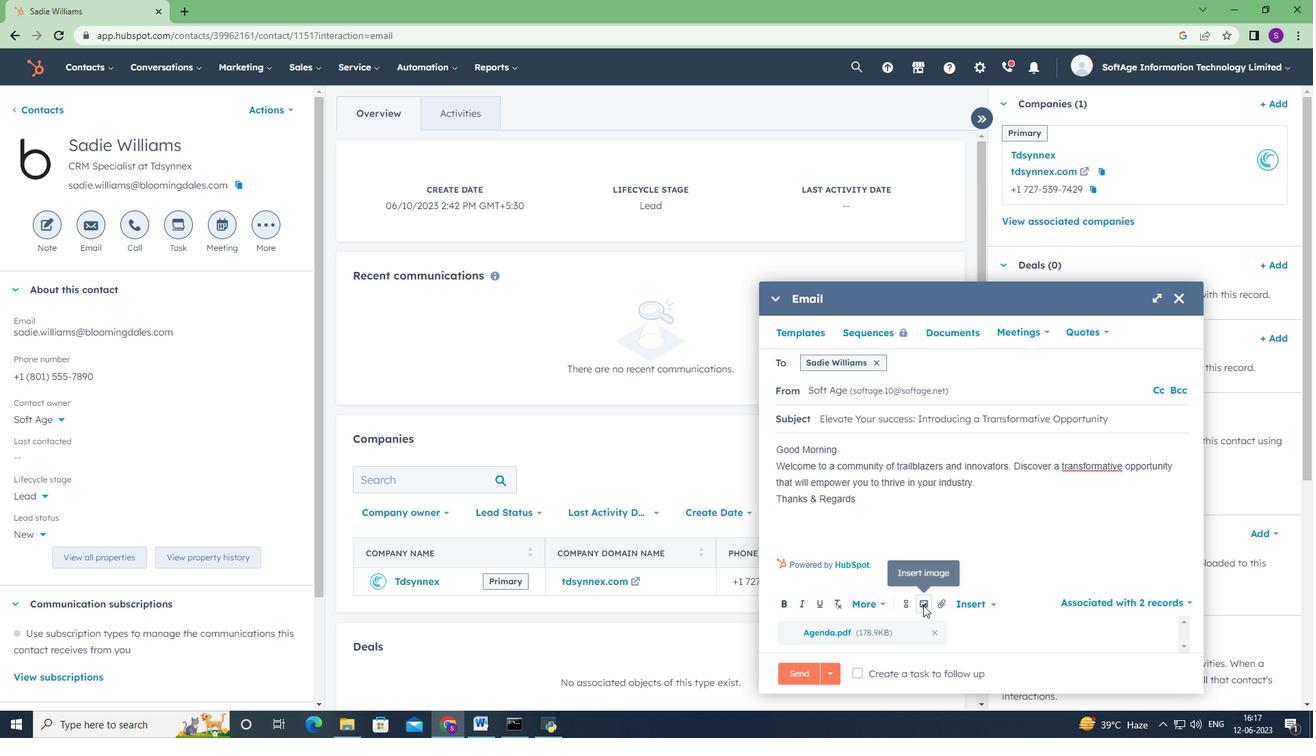 
Action: Mouse pressed left at (922, 605)
Screenshot: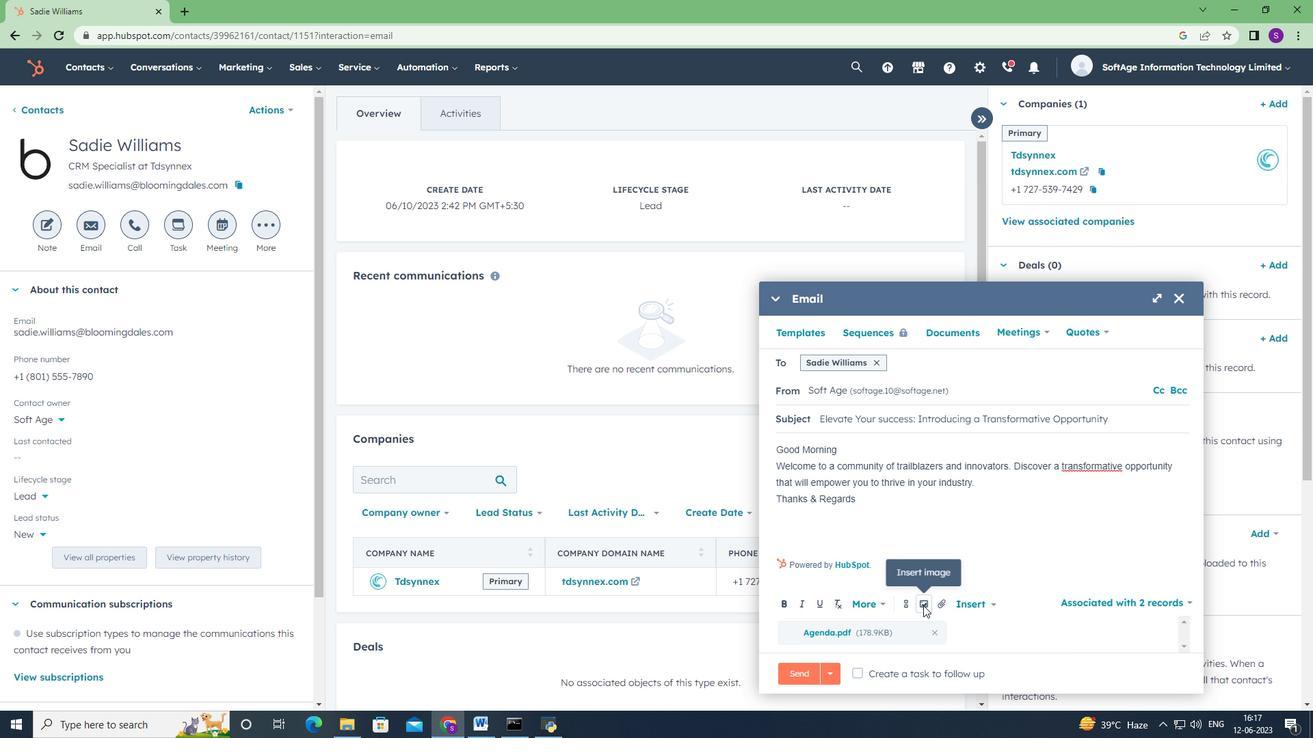 
Action: Mouse moved to (875, 565)
Screenshot: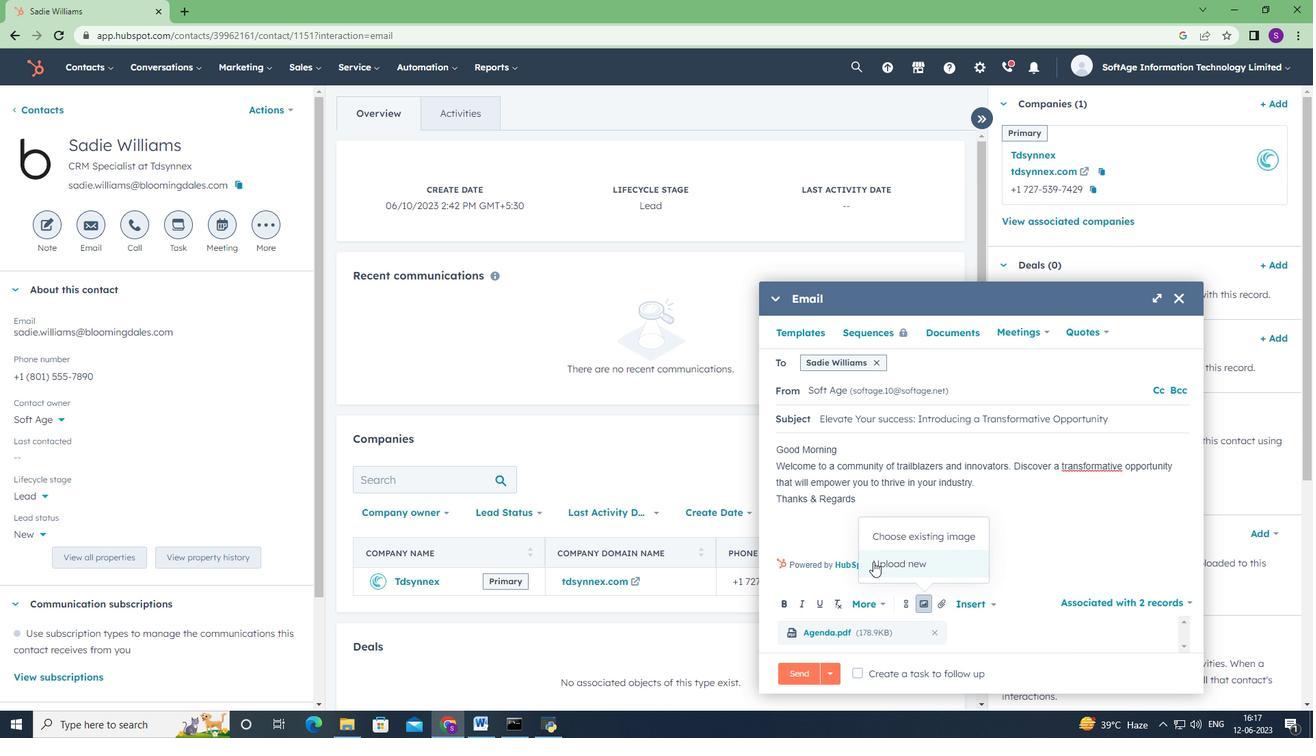 
Action: Mouse pressed left at (875, 565)
Screenshot: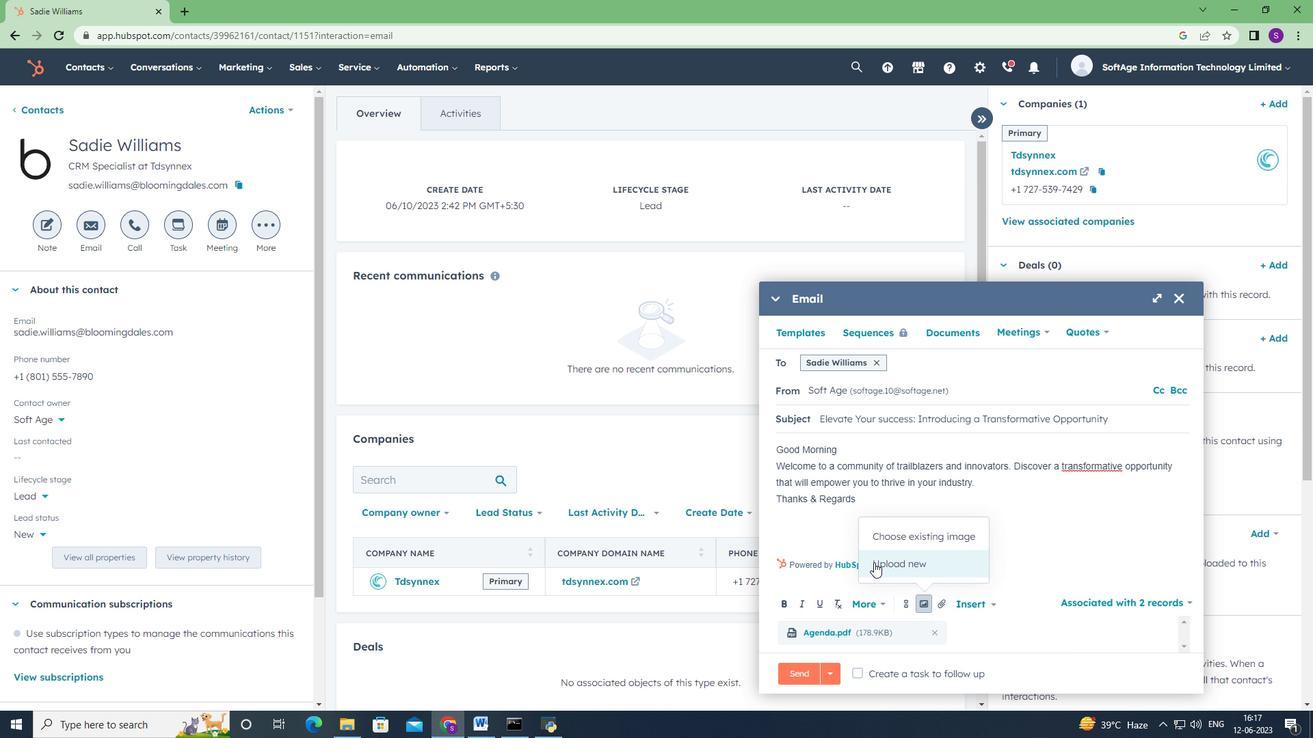 
Action: Mouse moved to (73, 186)
Screenshot: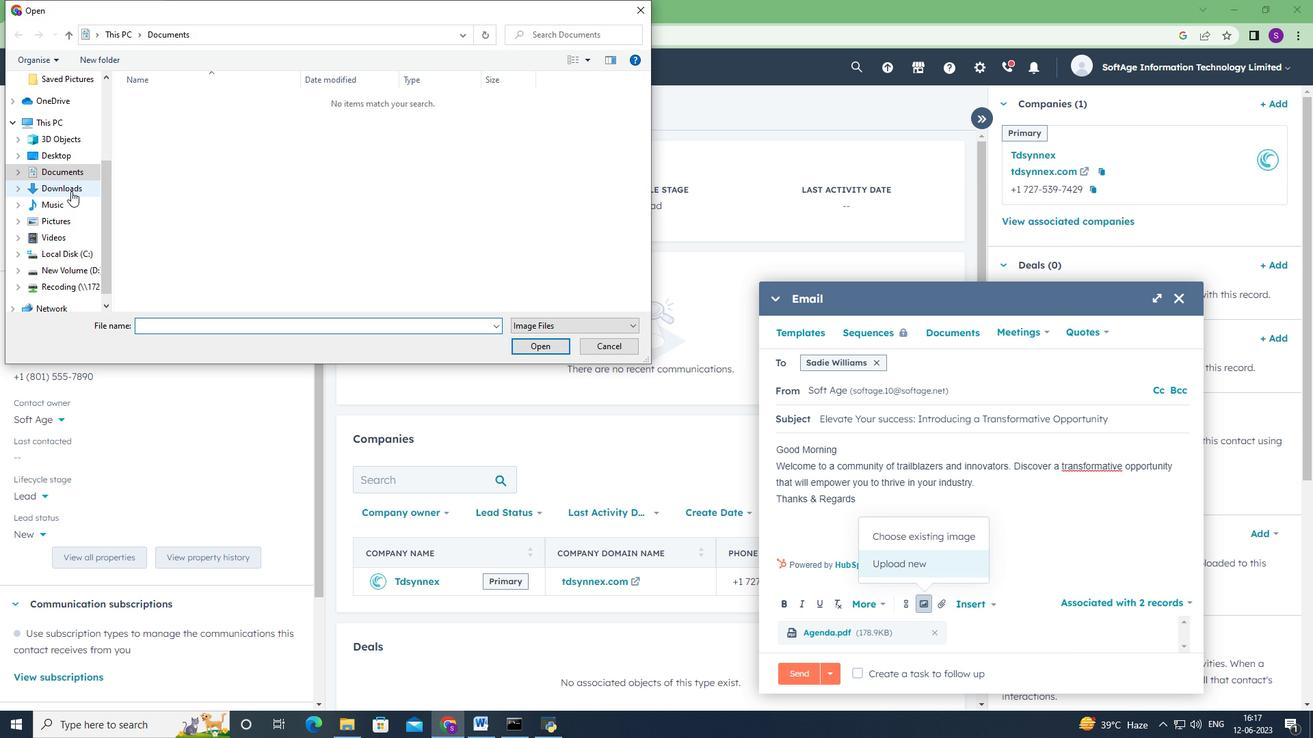
Action: Mouse pressed left at (73, 186)
Screenshot: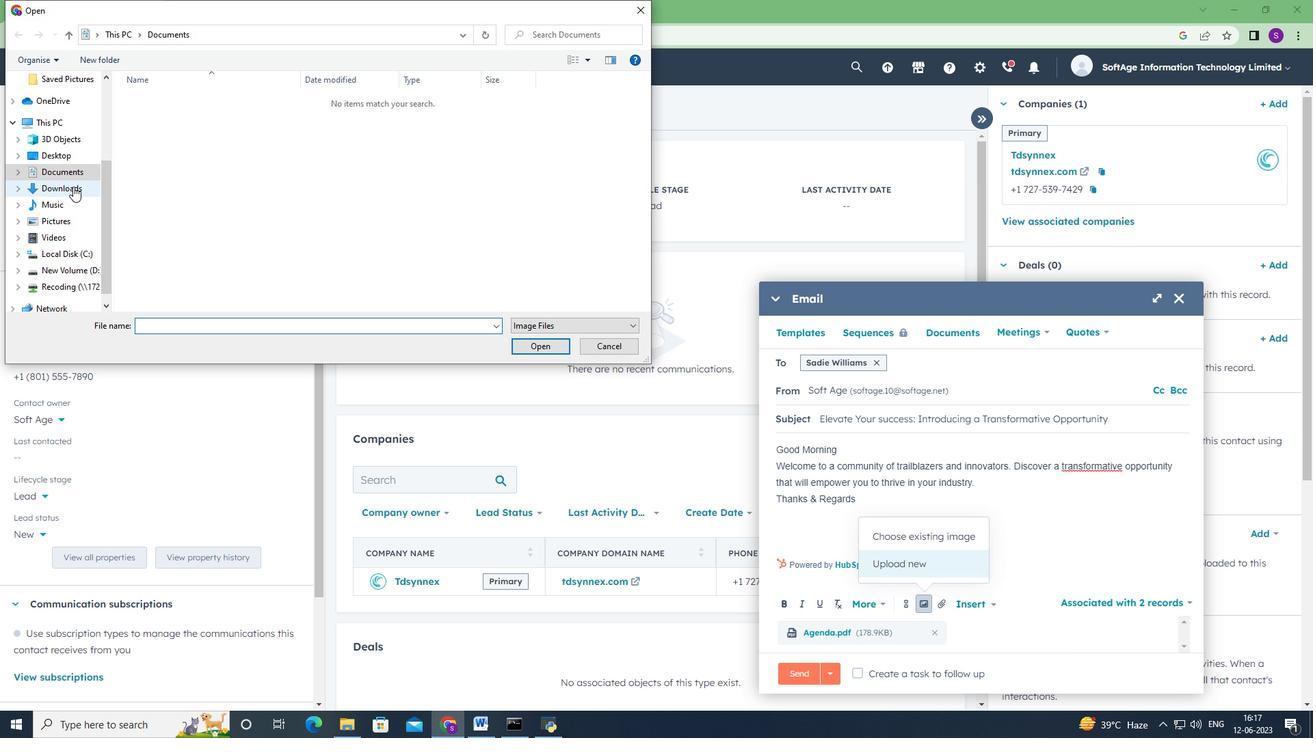 
Action: Mouse moved to (180, 121)
Screenshot: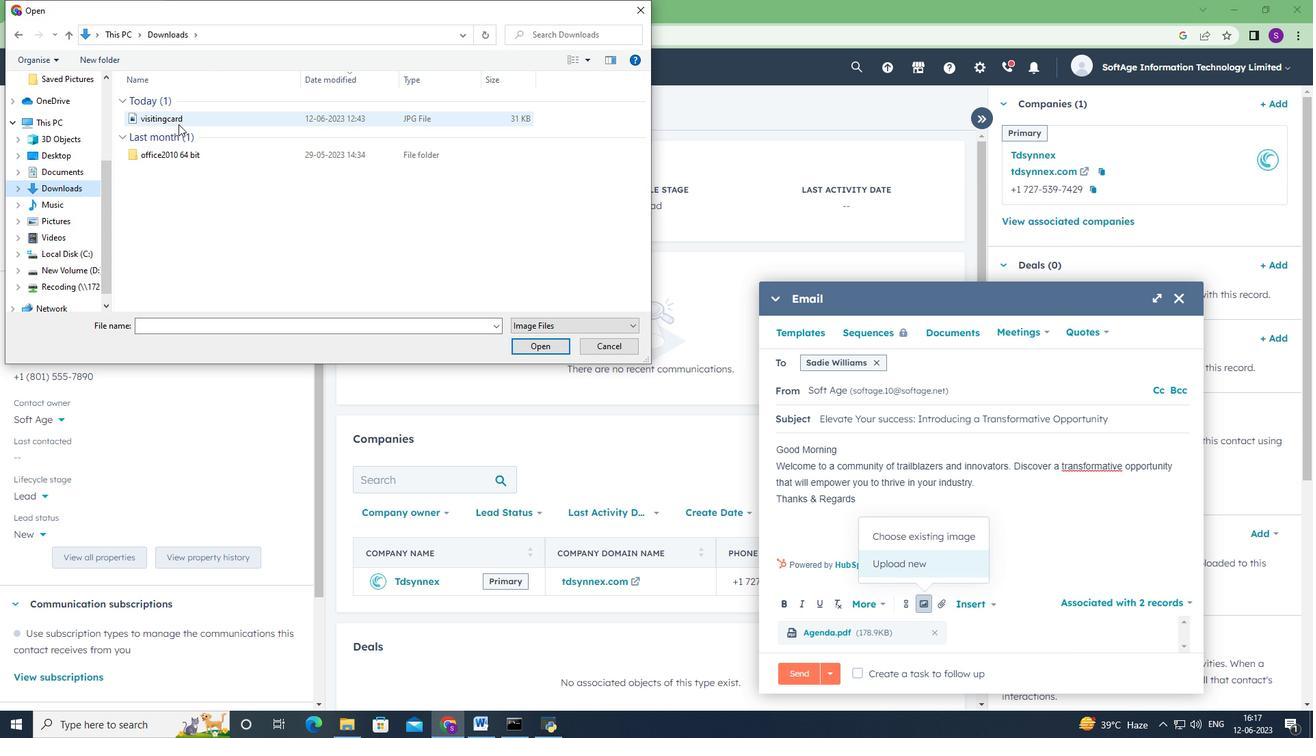 
Action: Mouse pressed left at (180, 121)
Screenshot: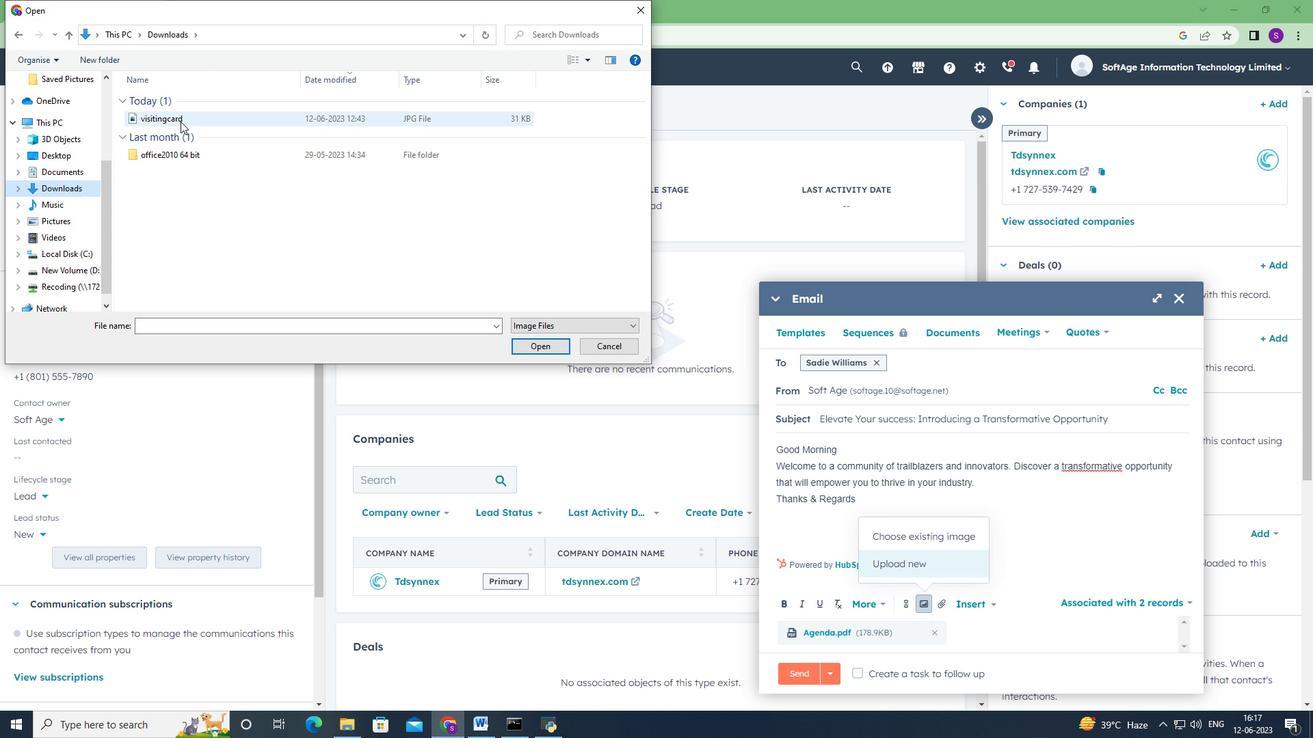 
Action: Mouse moved to (554, 349)
Screenshot: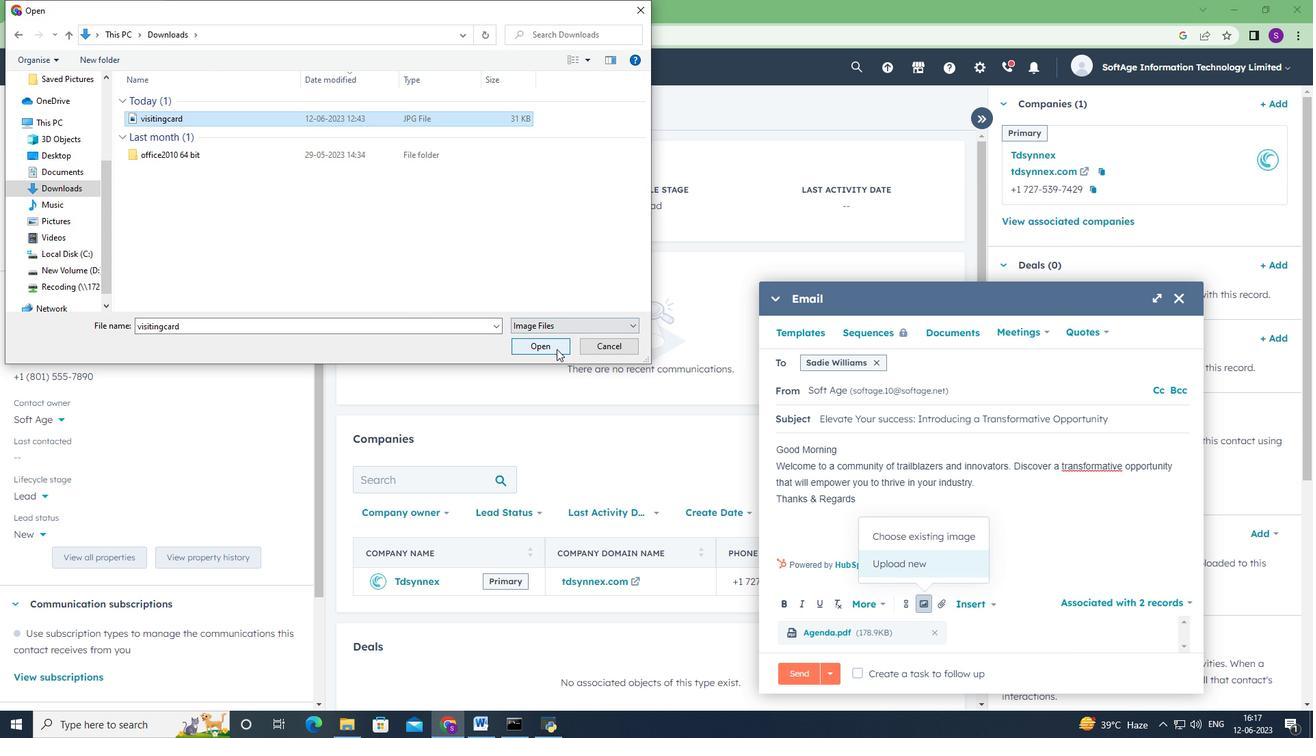 
Action: Mouse pressed left at (554, 349)
Screenshot: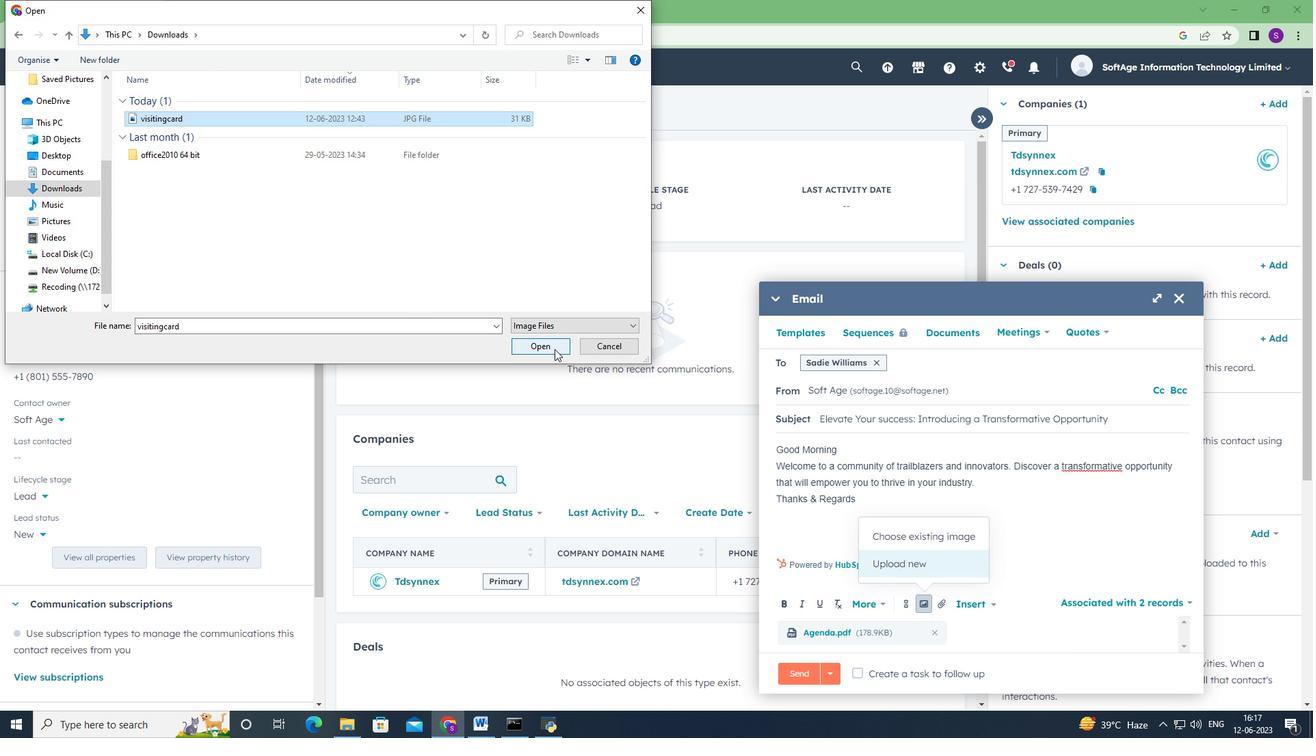 
Action: Mouse moved to (777, 371)
Screenshot: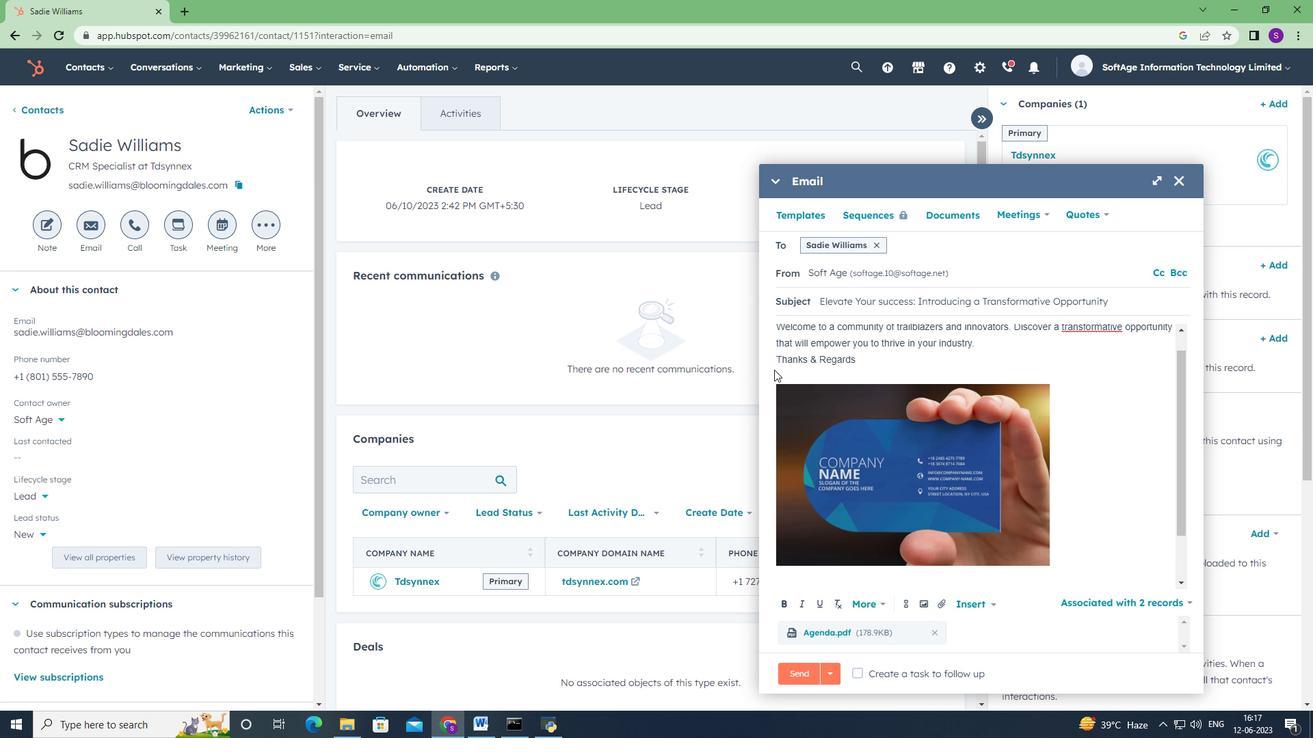 
Action: Mouse pressed left at (777, 371)
Screenshot: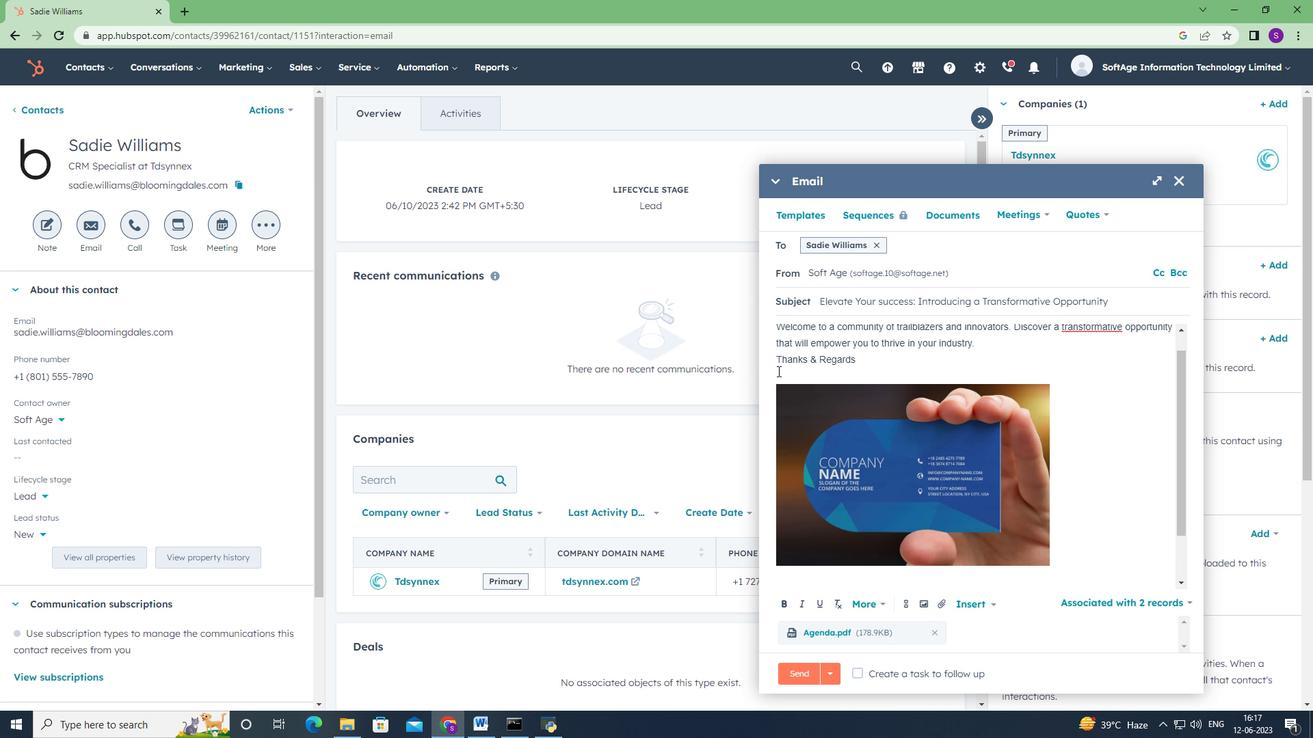 
Action: Key pressed <Key.shift><Key.shift><Key.shift><Key.shift><Key.shift><Key.shift><Key.shift><Key.shift><Key.shift><Key.shift><Key.shift><Key.shift><Key.shift><Key.shift><Key.shift><Key.shift><Key.shift><Key.shift><Key.shift><Key.shift><Key.shift><Key.shift><Key.shift><Key.shift><Key.shift><Key.shift><Key.shift><Key.shift><Key.shift><Key.shift><Key.shift><Key.shift><Key.shift><Key.shift><Key.shift><Key.shift><Key.shift><Key.shift><Key.shift><Key.shift><Key.shift><Key.shift><Key.shift><Key.shift>faceb
Screenshot: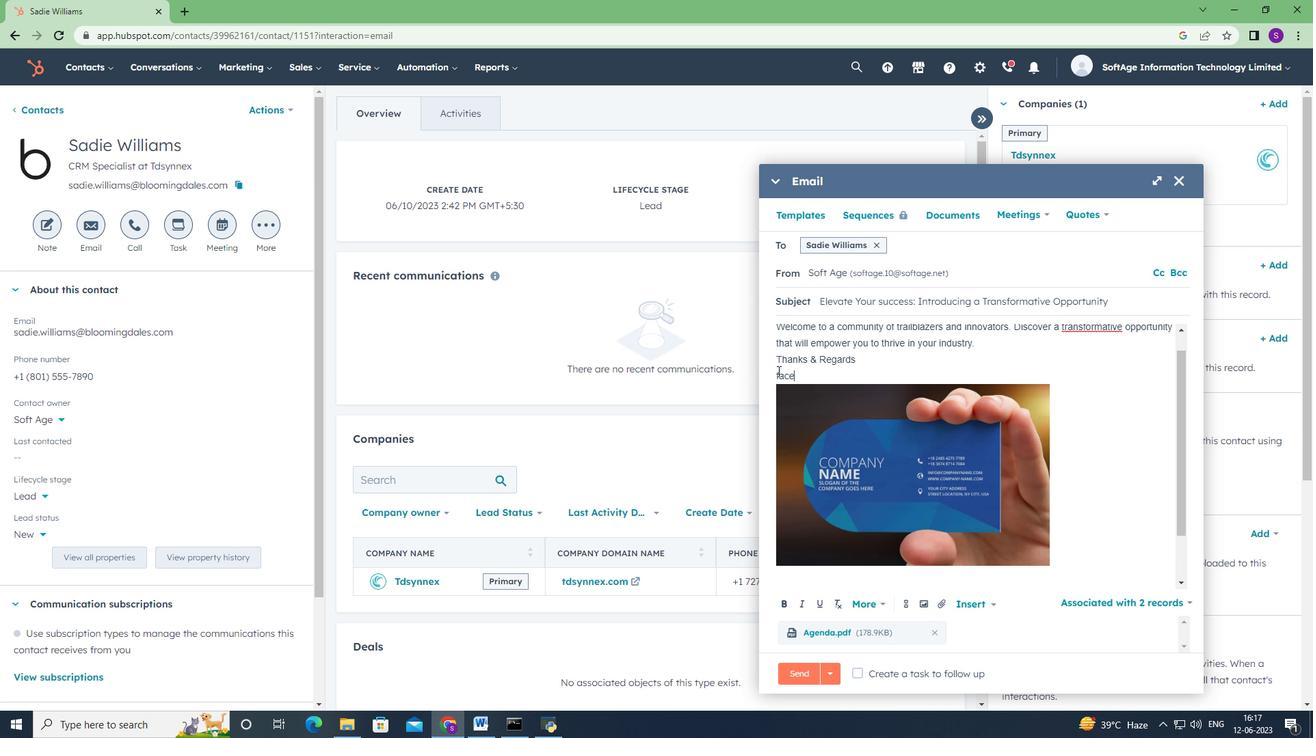 
Action: Mouse moved to (777, 372)
Screenshot: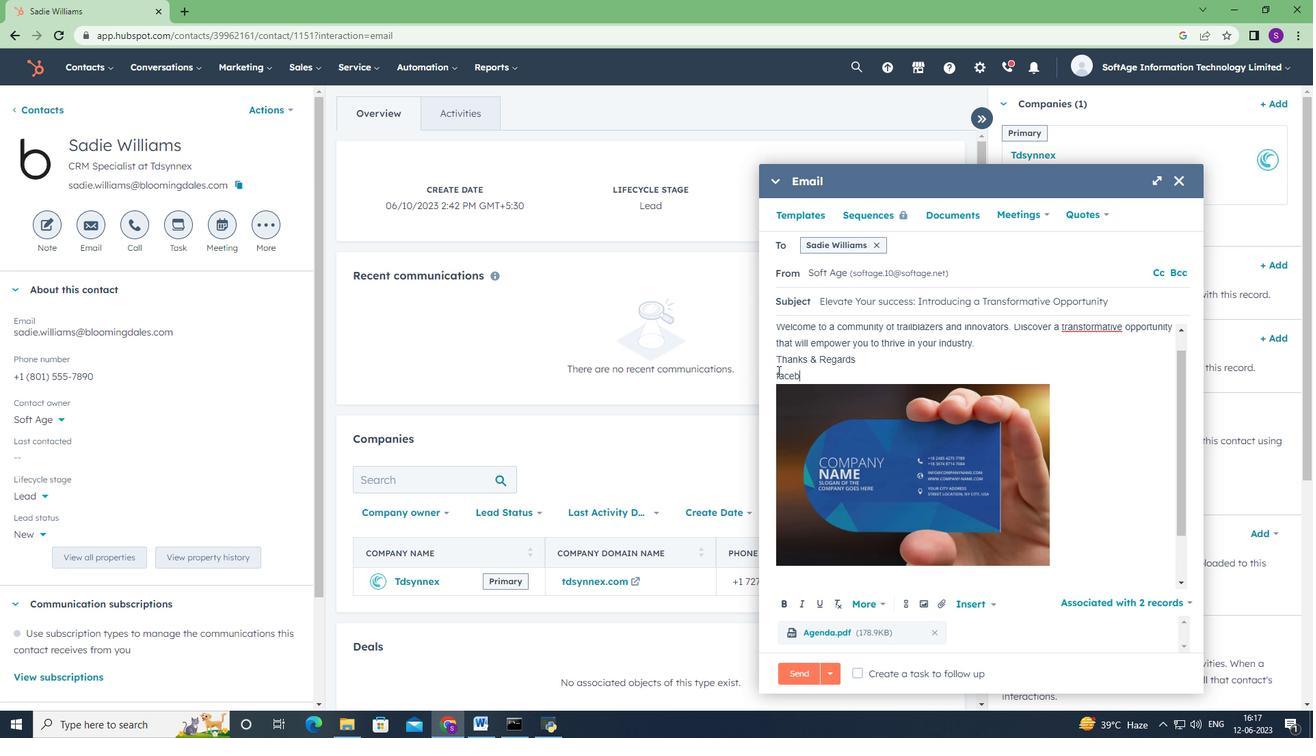 
Action: Key pressed ook<Key.space>
Screenshot: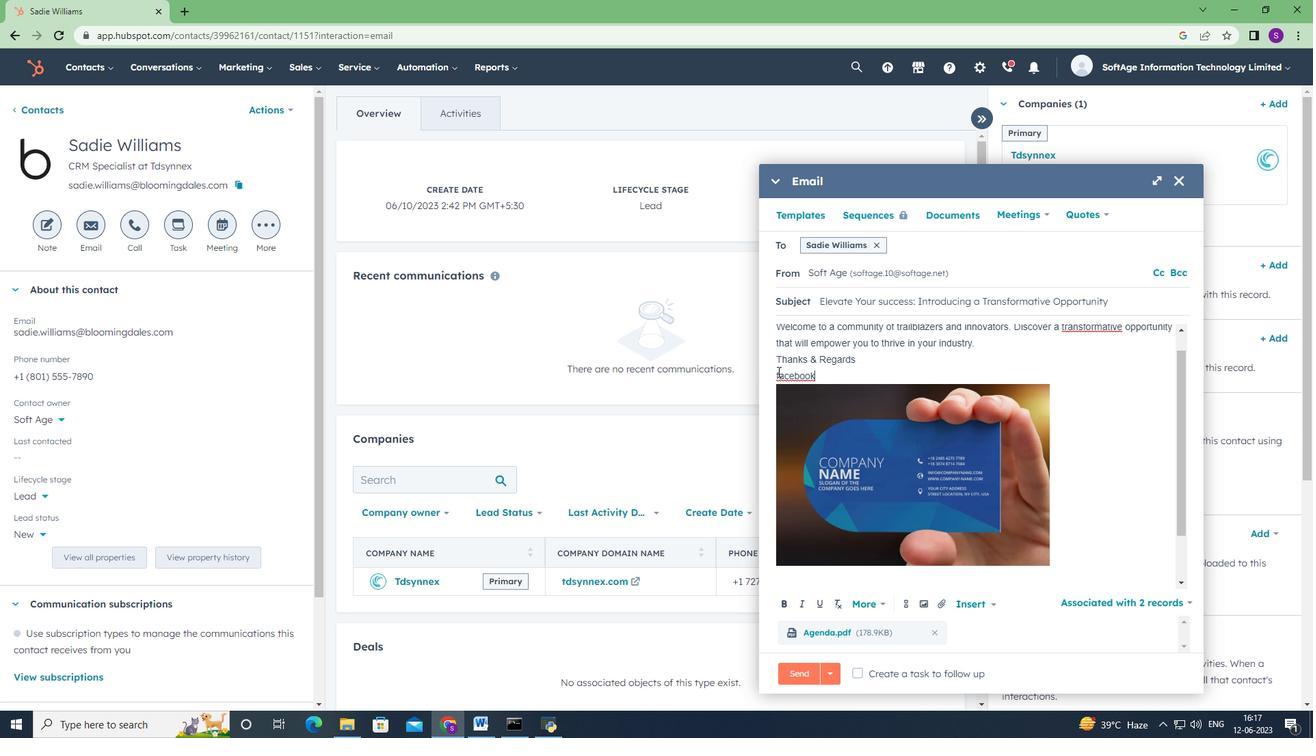 
Action: Mouse moved to (907, 605)
Screenshot: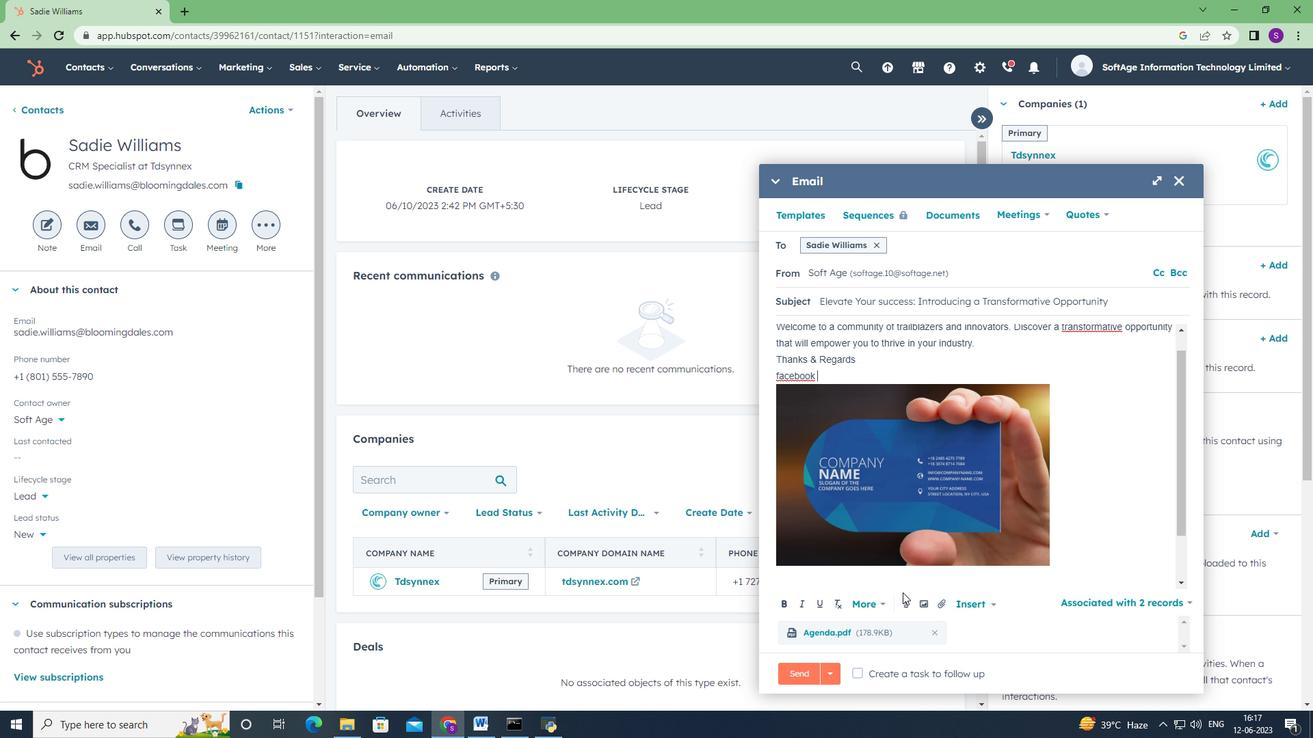 
Action: Mouse pressed left at (907, 605)
Screenshot: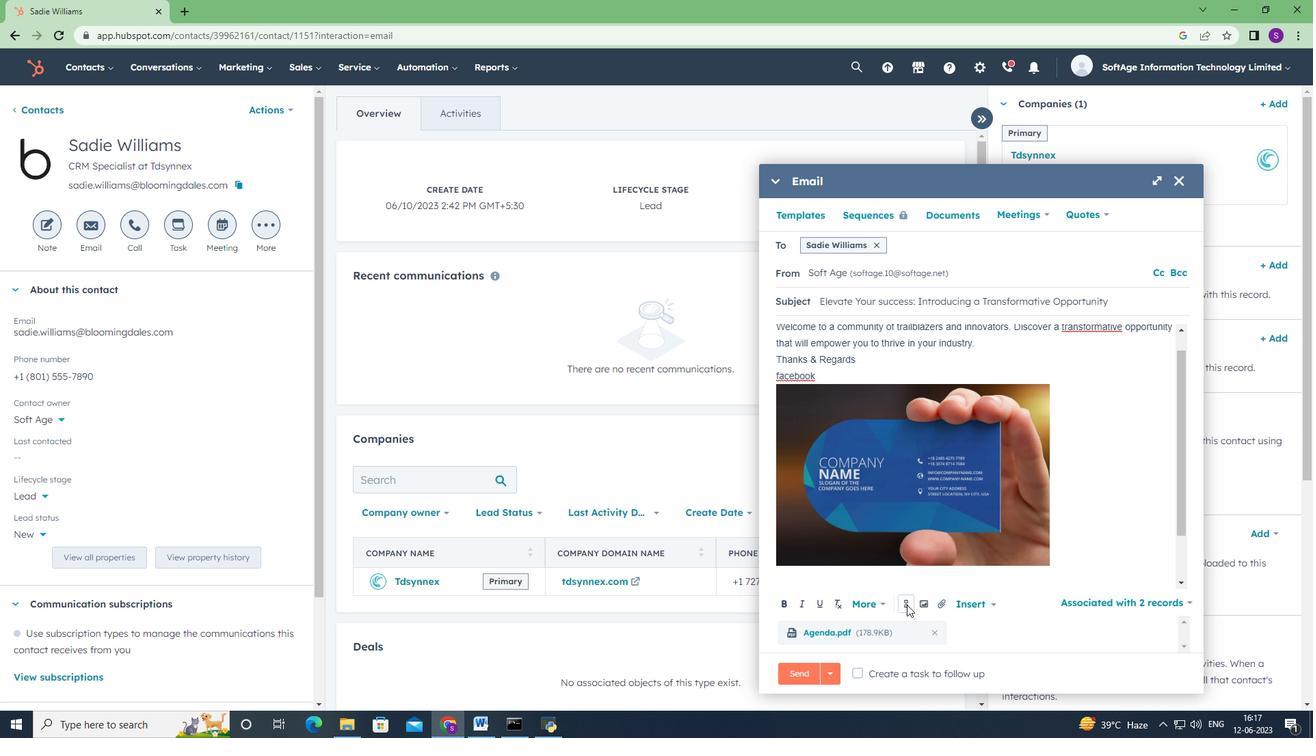 
Action: Mouse moved to (959, 504)
Screenshot: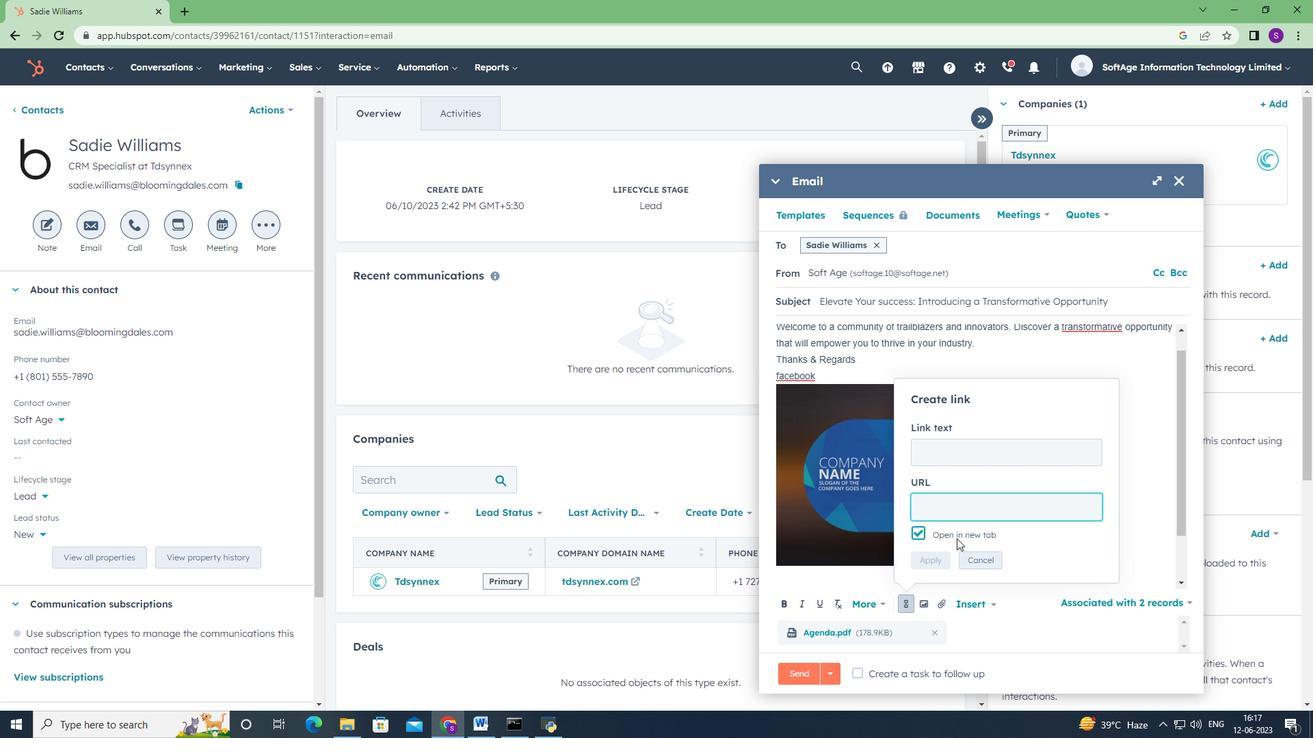 
Action: Key pressed www.facev<Key.backspace>book.com
Screenshot: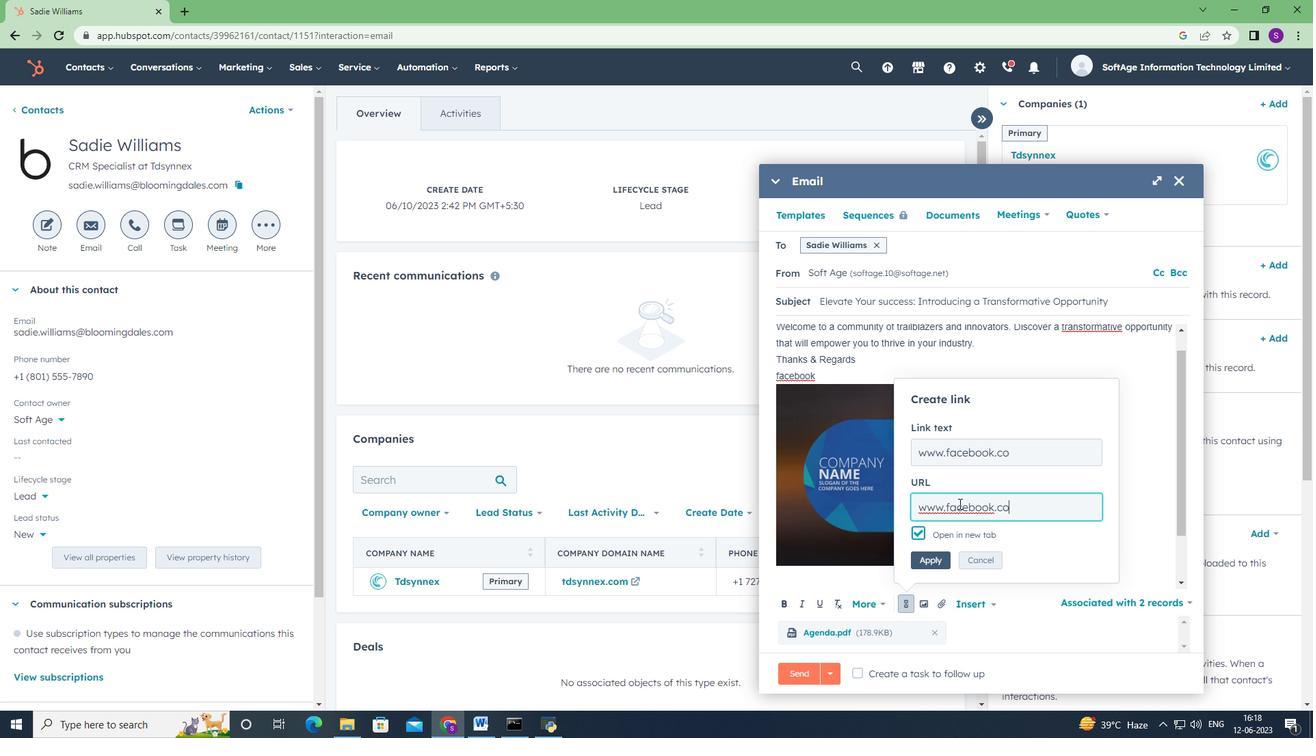 
Action: Mouse moved to (929, 555)
Screenshot: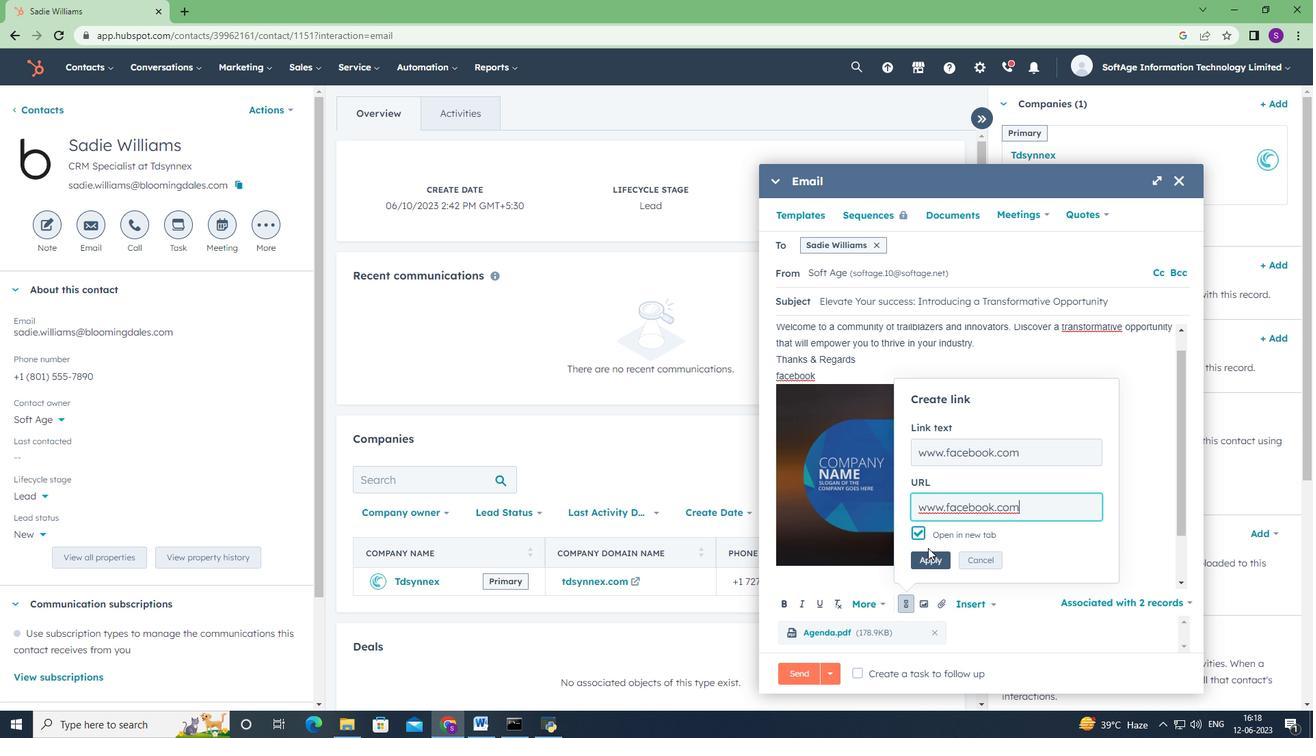 
Action: Mouse pressed left at (929, 555)
Screenshot: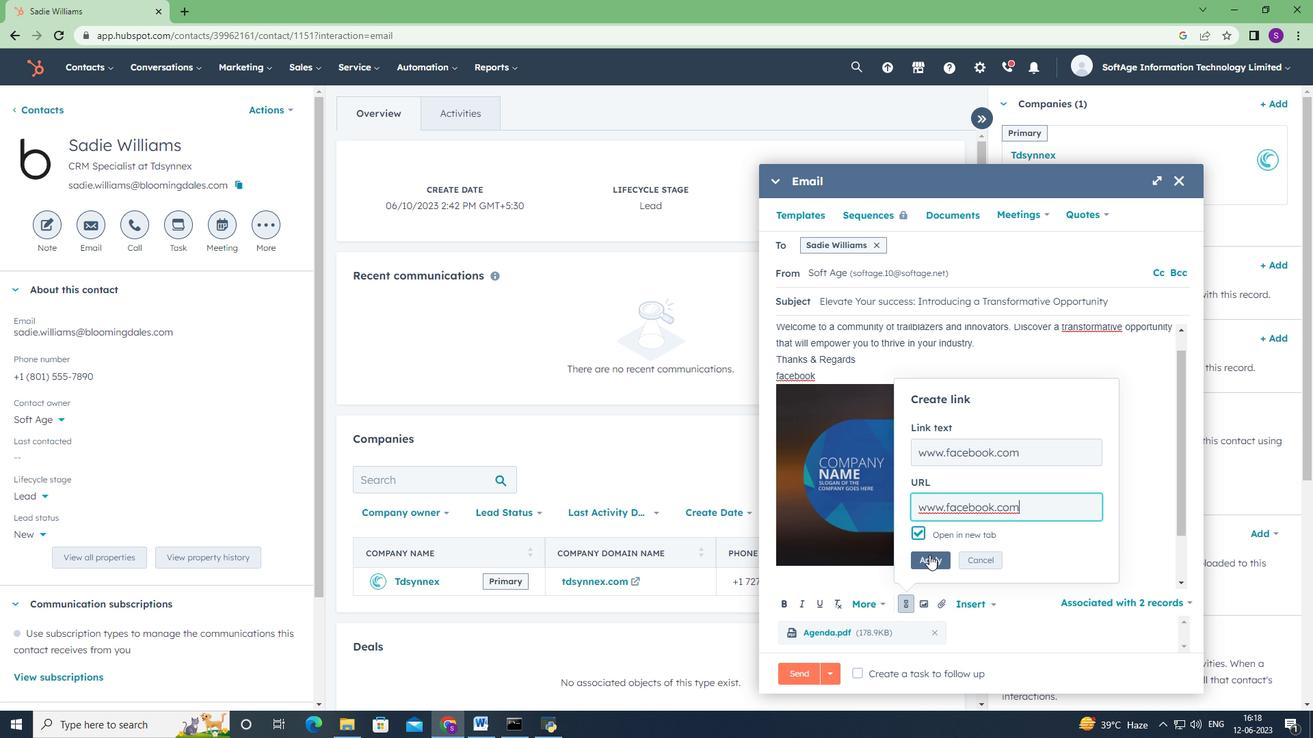 
Action: Mouse scrolled (929, 554) with delta (0, 0)
Screenshot: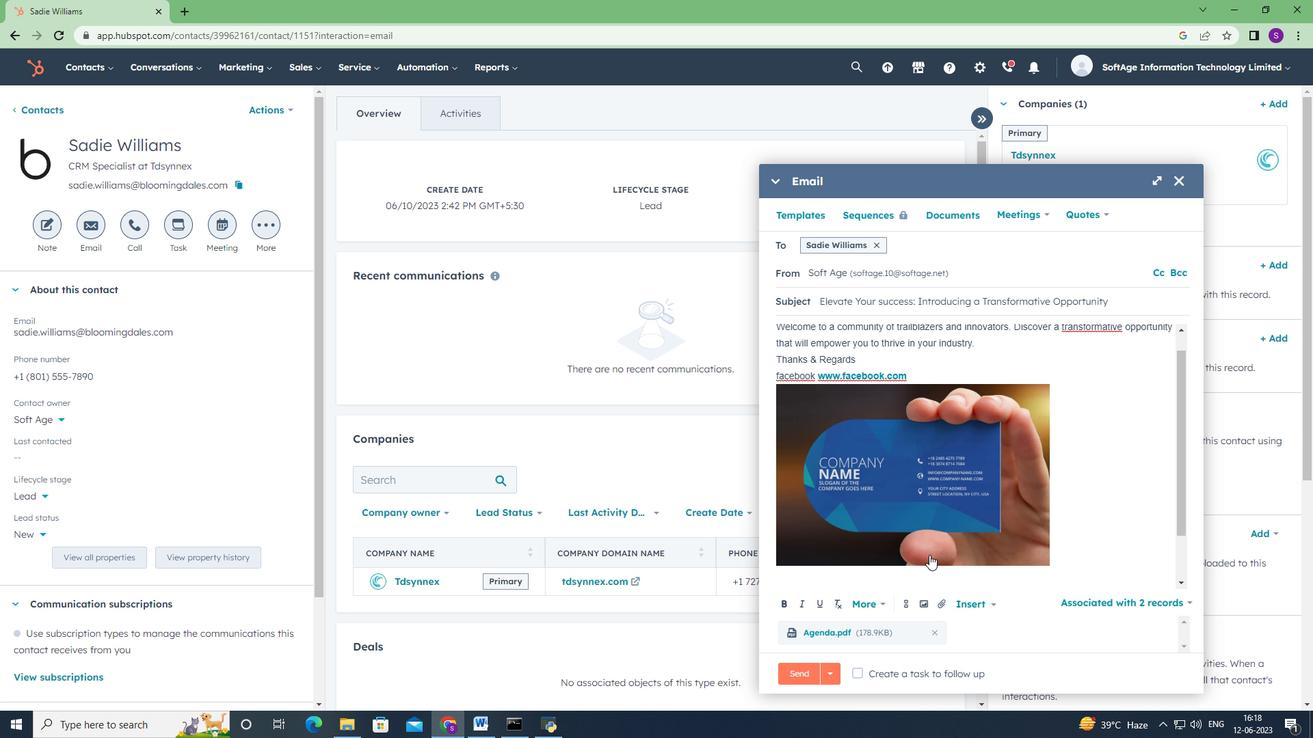 
Action: Mouse moved to (861, 677)
Screenshot: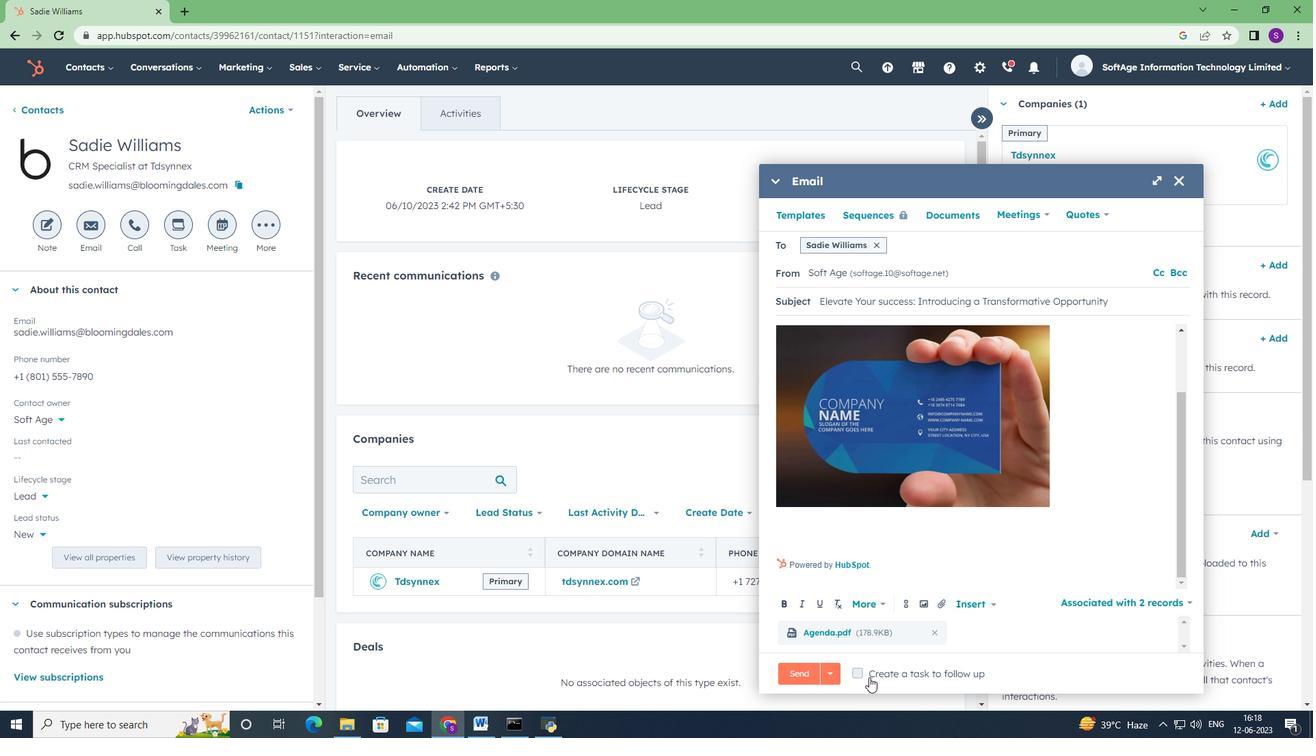 
Action: Mouse pressed left at (861, 677)
Screenshot: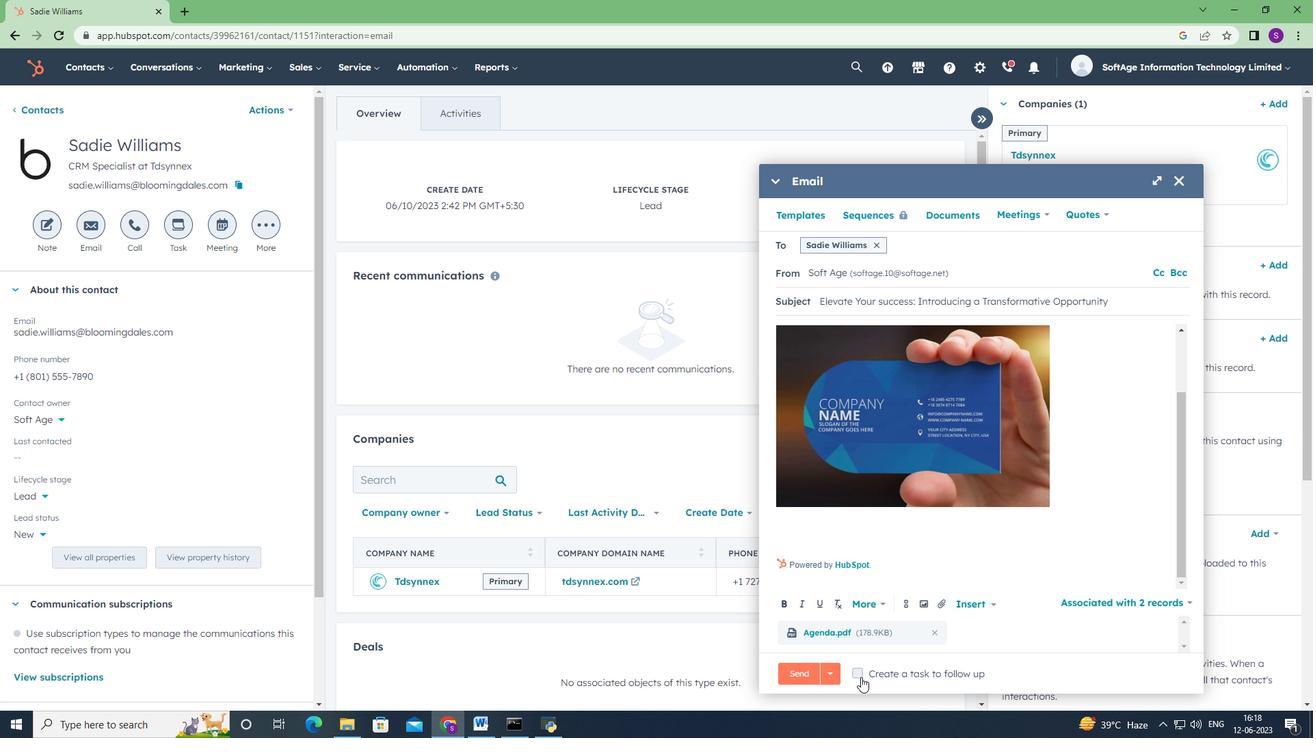
Action: Mouse moved to (1138, 674)
Screenshot: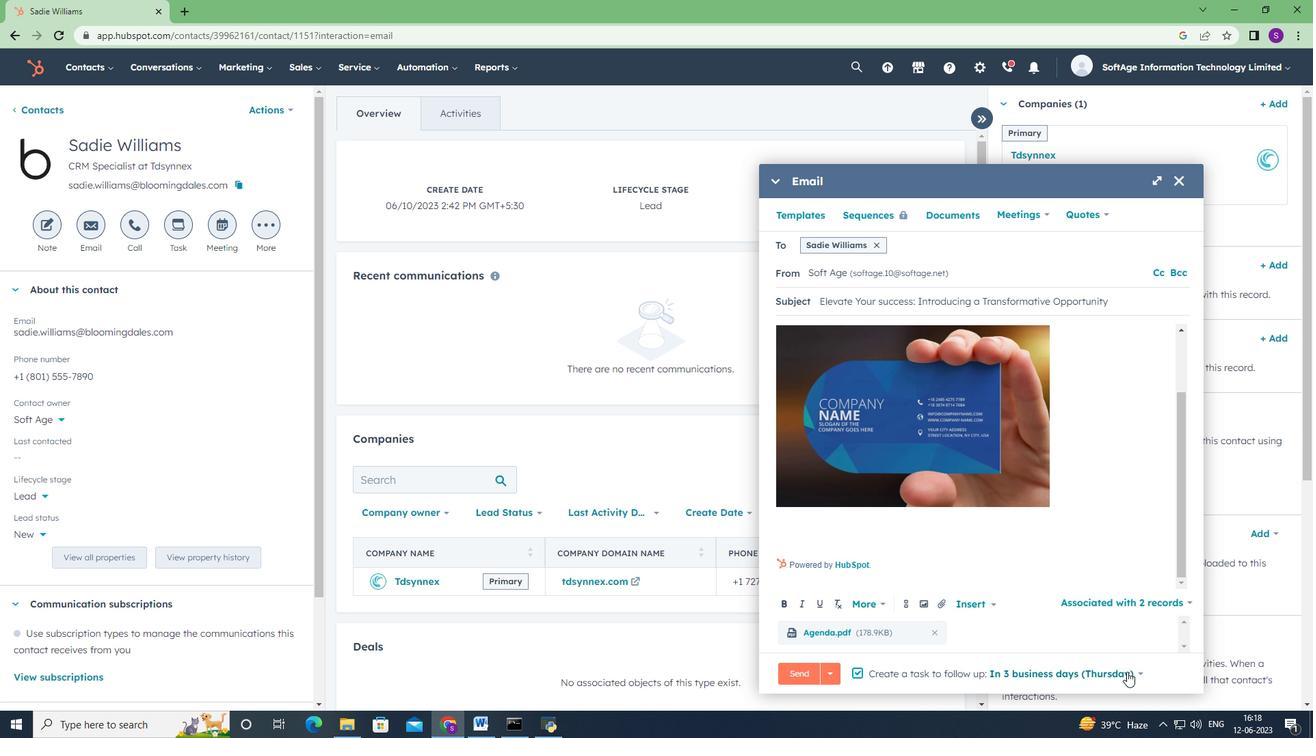 
Action: Mouse pressed left at (1138, 674)
Screenshot: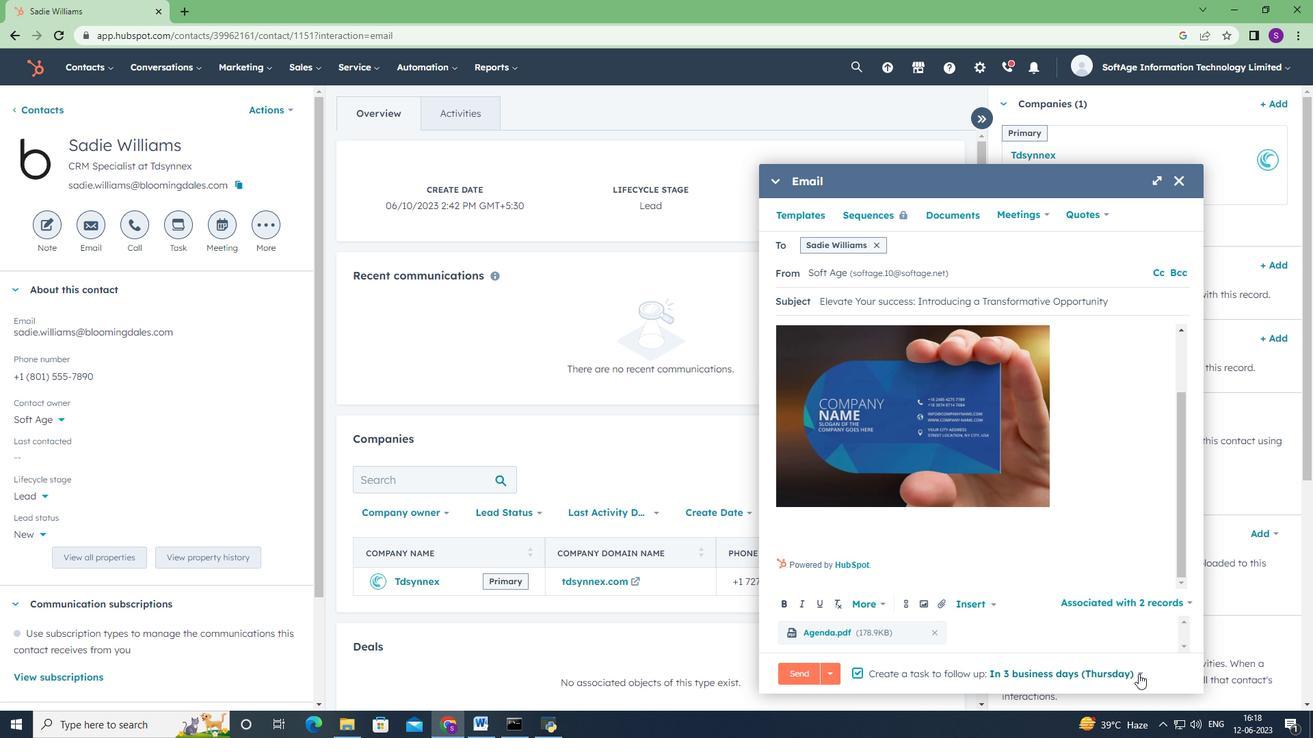 
Action: Mouse moved to (1013, 564)
Screenshot: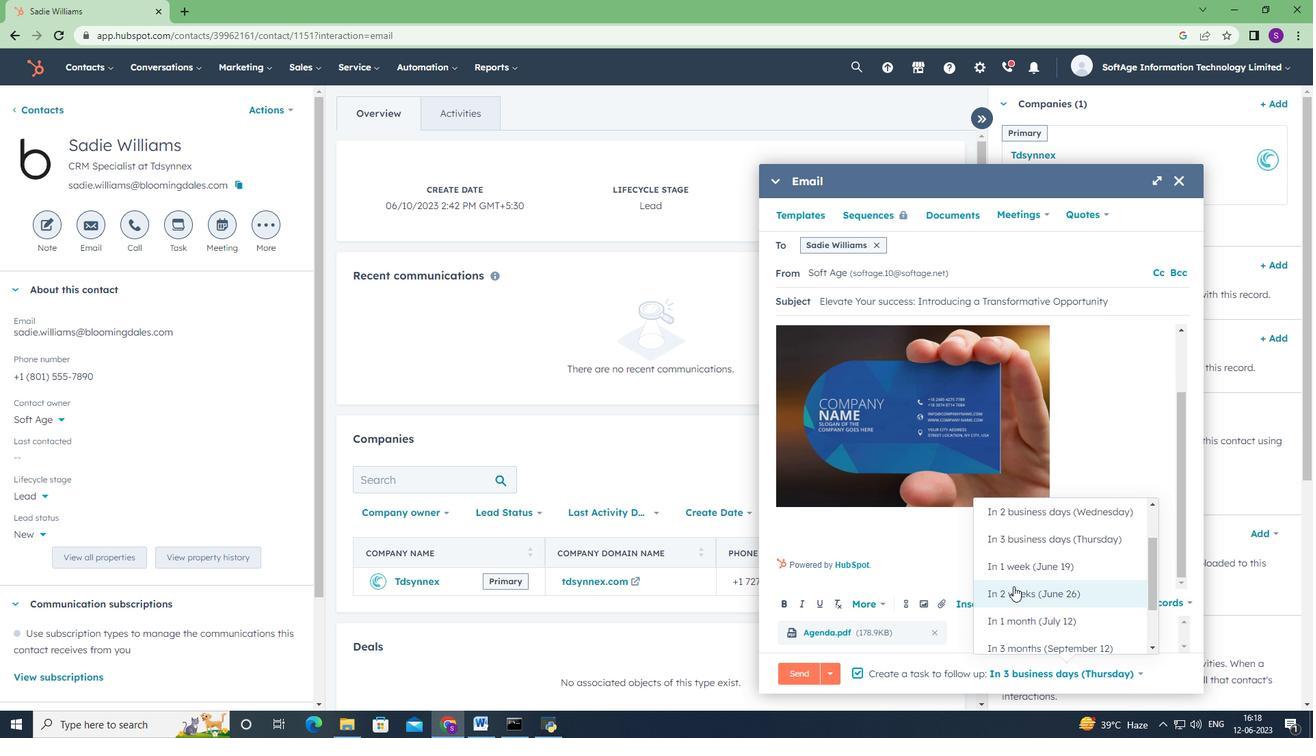 
Action: Mouse pressed left at (1013, 564)
Screenshot: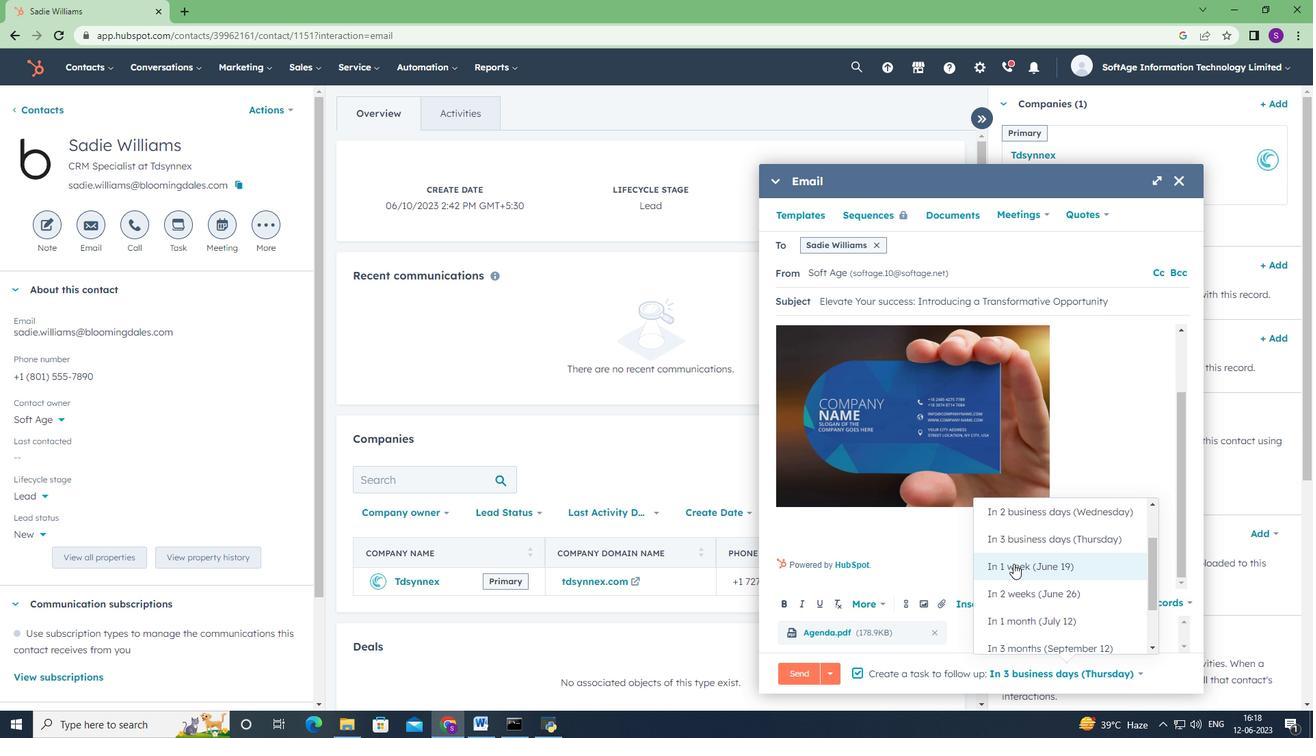 
Action: Mouse moved to (791, 669)
Screenshot: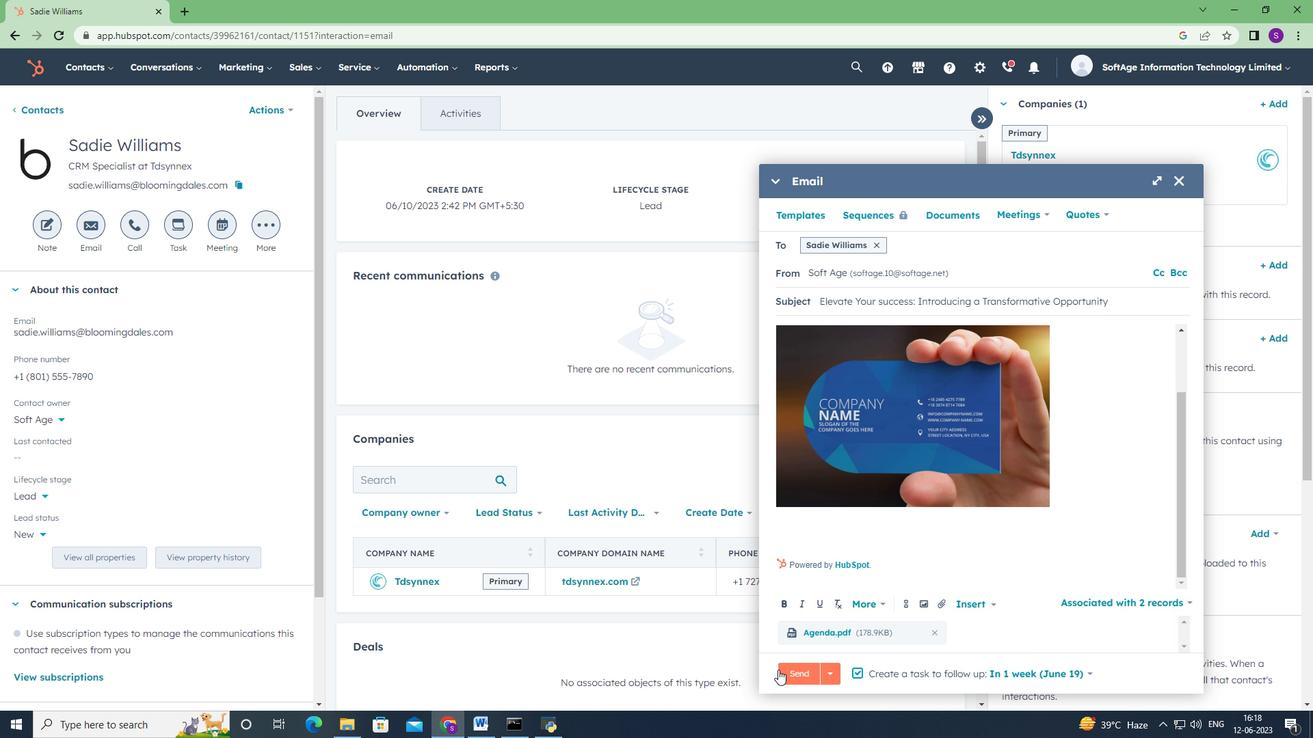 
Action: Mouse pressed left at (791, 669)
Screenshot: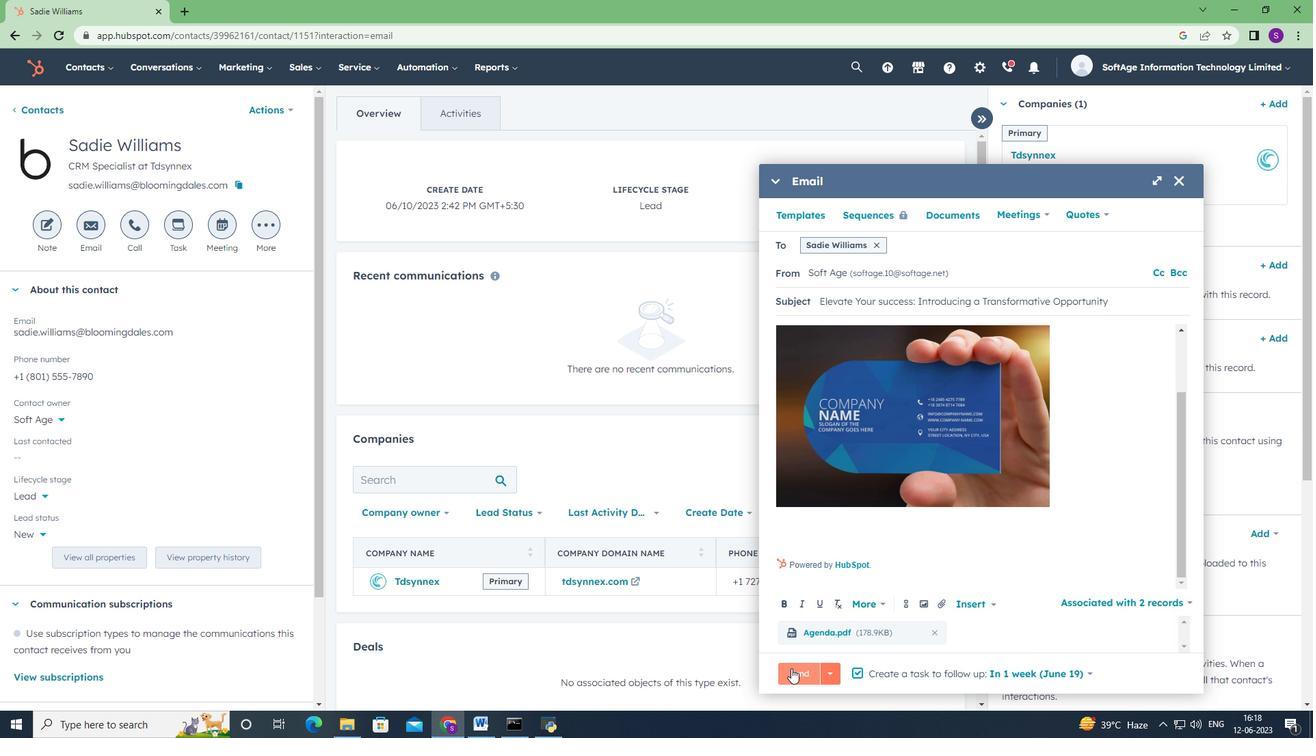 
Action: Mouse moved to (653, 475)
Screenshot: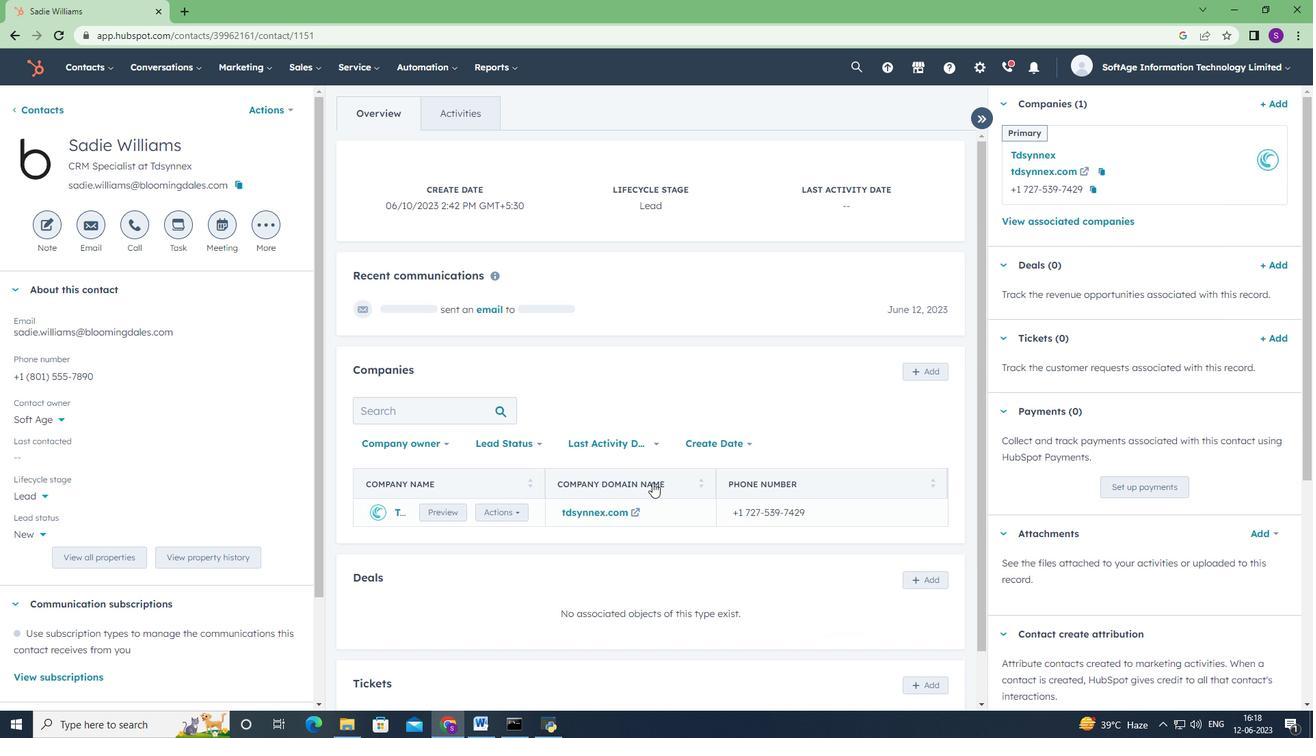 
